 Task: In Heading  Bell MT with dark grey 1 1 colour. Font size of heading  '18 Pt. 'Font style of data Calibri. Font size of data  9 Pt. Alignment of headline & data Align center. Fill color in cell of heading  Red. Font color of data Black. Apply border in Data Outer Border only. In the sheet  Attendance Monitoring Sheetbook
Action: Mouse moved to (10, 17)
Screenshot: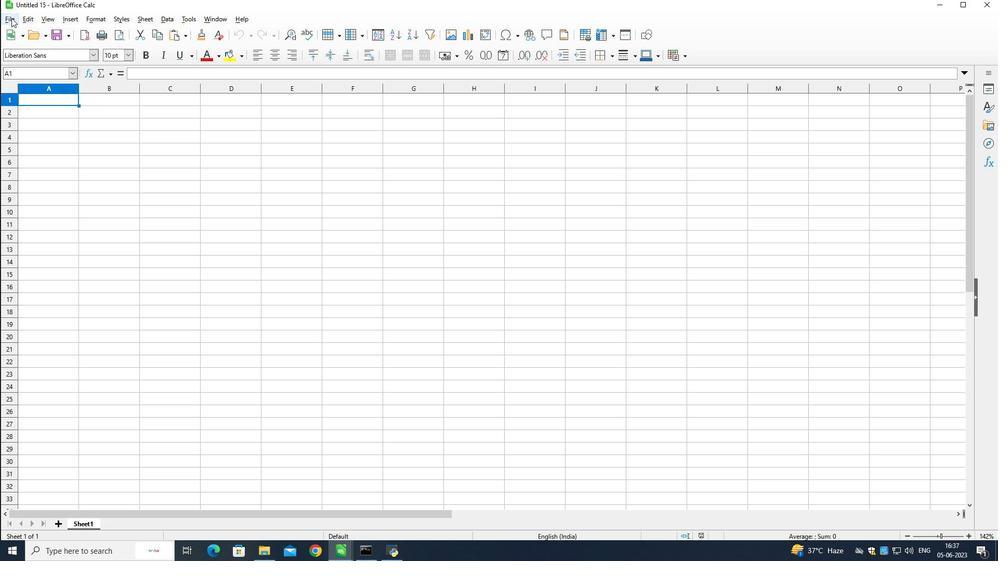 
Action: Mouse pressed left at (10, 17)
Screenshot: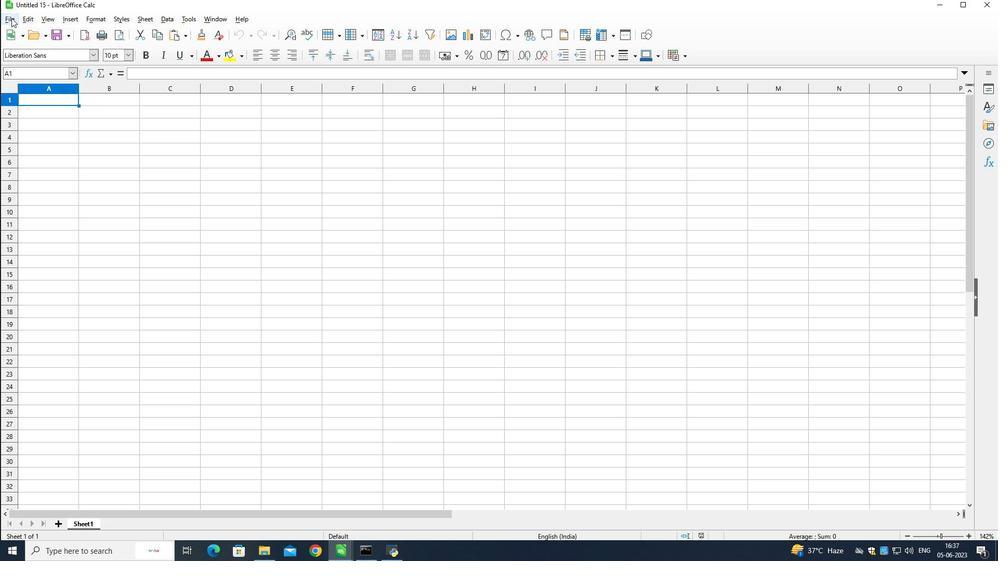 
Action: Mouse moved to (34, 45)
Screenshot: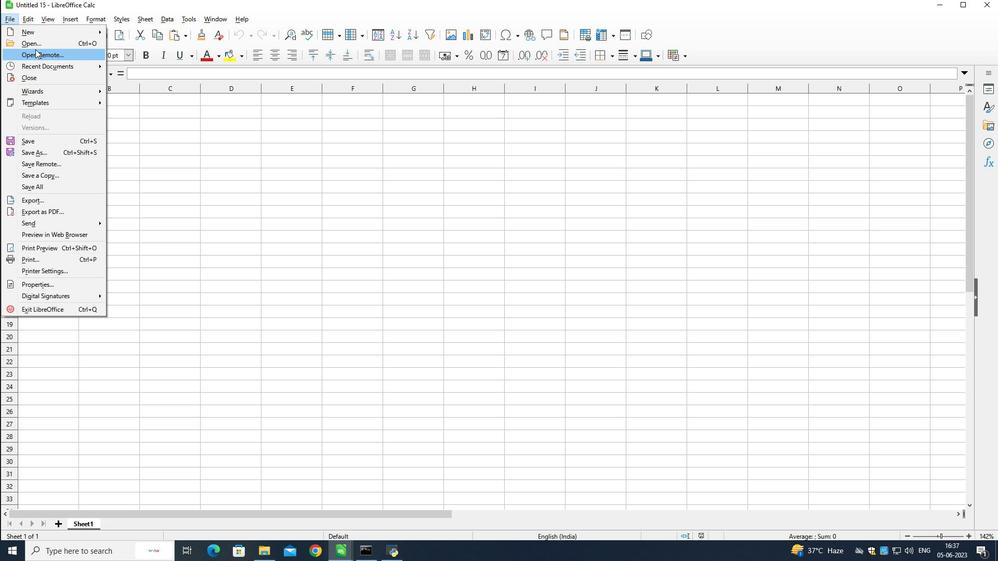 
Action: Mouse pressed left at (34, 45)
Screenshot: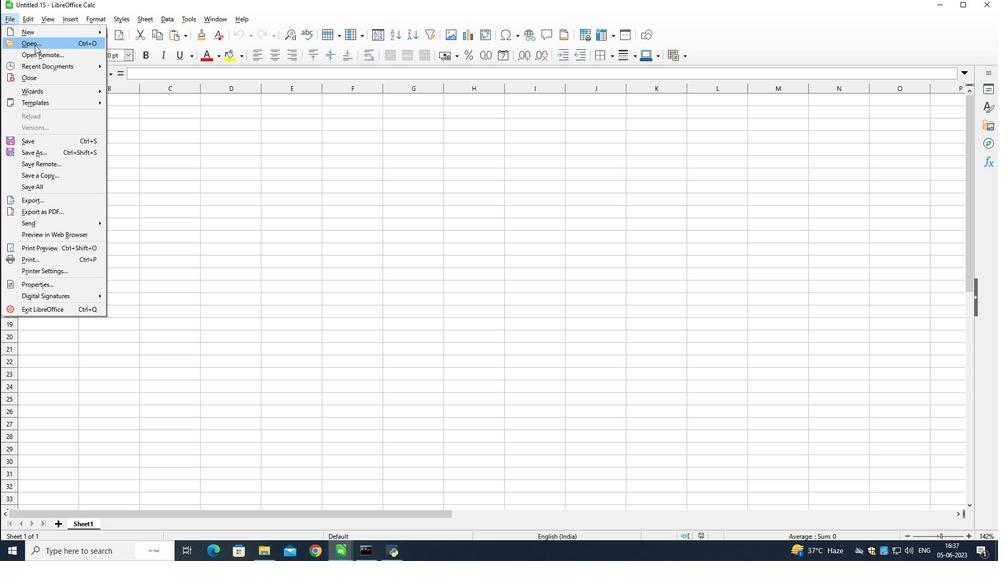 
Action: Mouse moved to (148, 142)
Screenshot: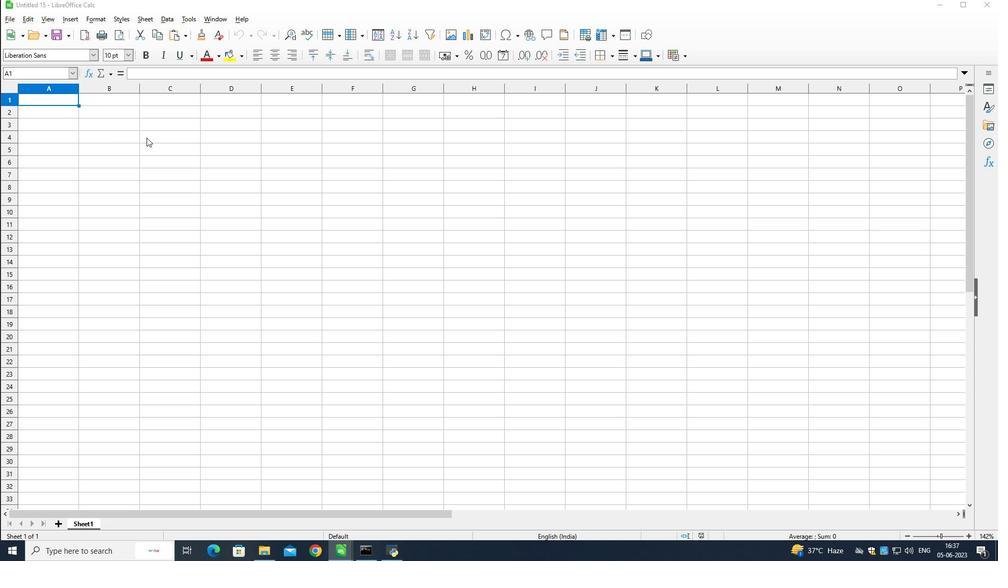 
Action: Mouse scrolled (148, 141) with delta (0, 0)
Screenshot: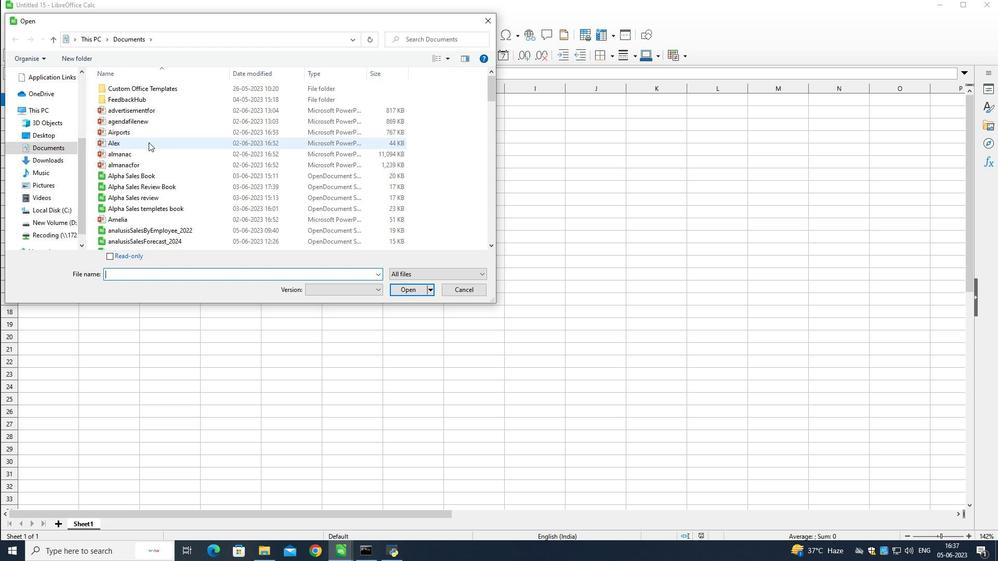 
Action: Mouse scrolled (148, 141) with delta (0, 0)
Screenshot: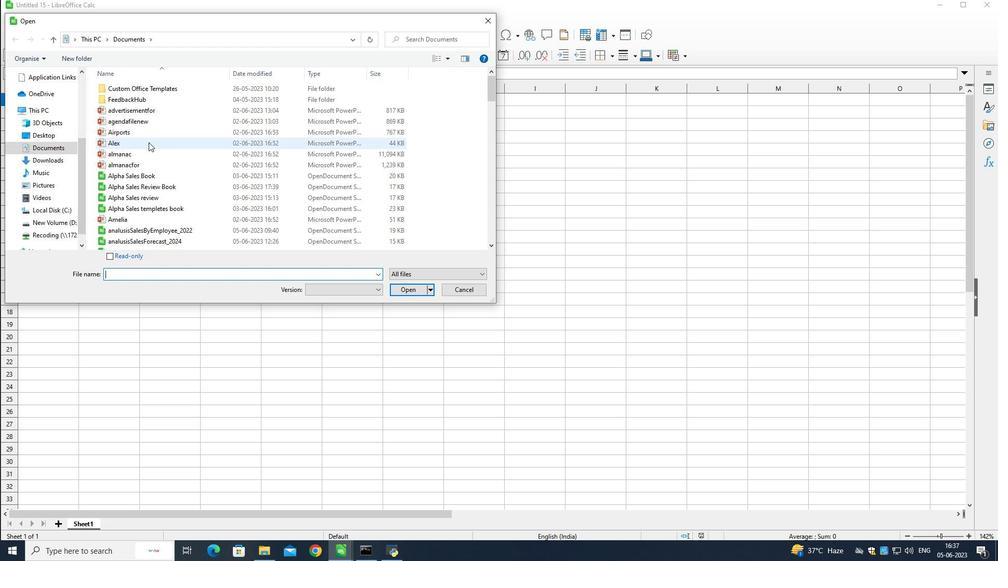 
Action: Mouse scrolled (148, 141) with delta (0, 0)
Screenshot: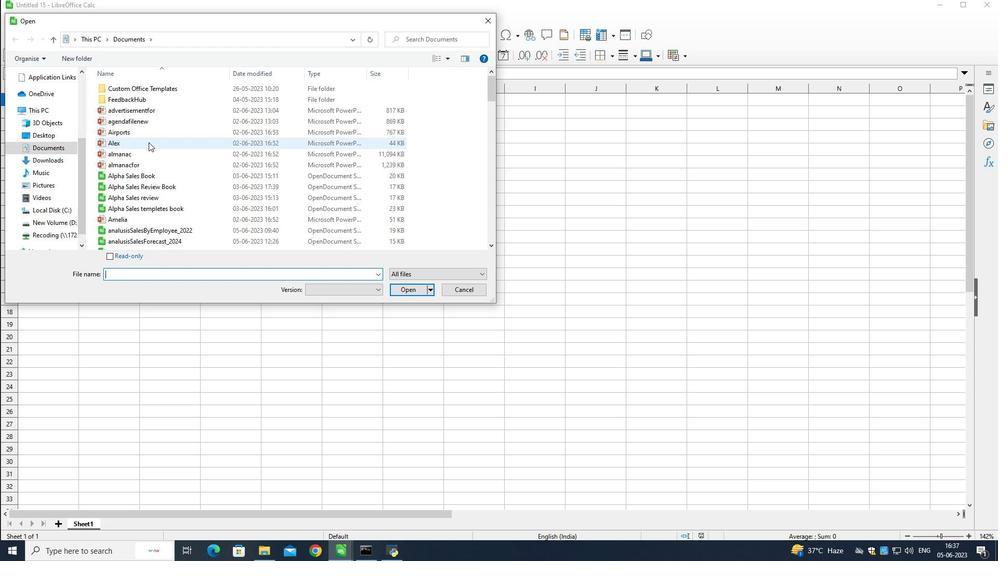 
Action: Mouse scrolled (148, 141) with delta (0, 0)
Screenshot: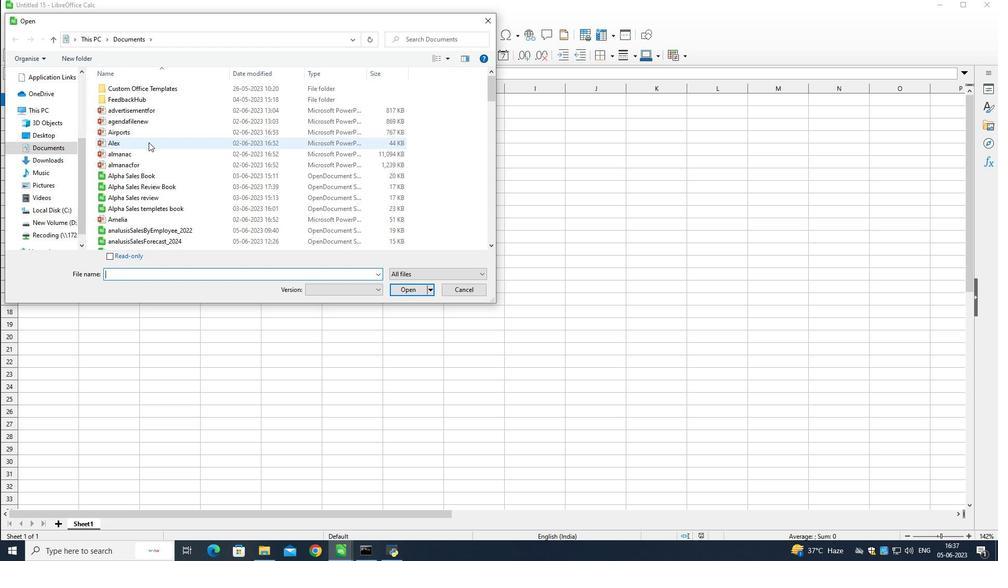 
Action: Mouse scrolled (148, 141) with delta (0, 0)
Screenshot: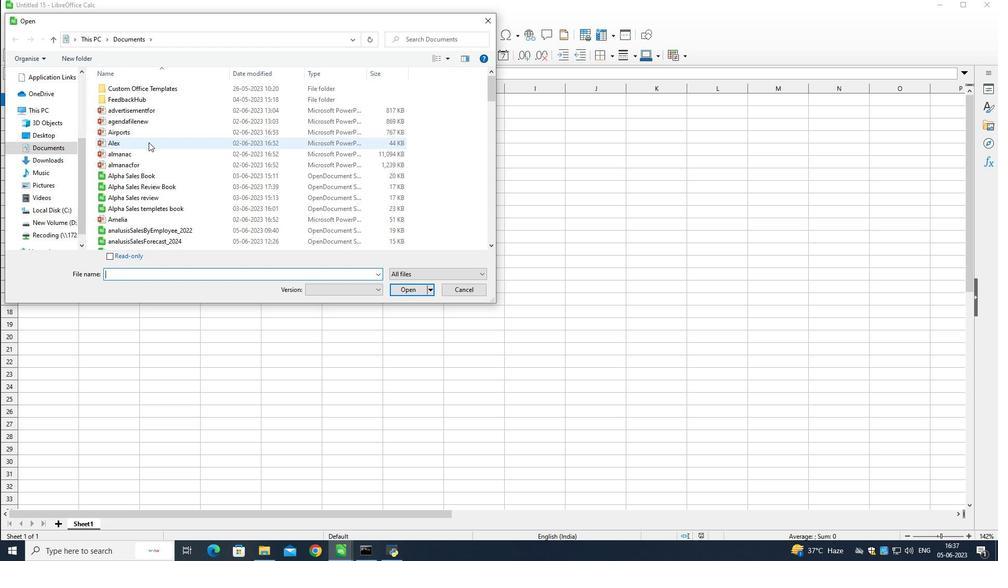 
Action: Mouse scrolled (148, 141) with delta (0, 0)
Screenshot: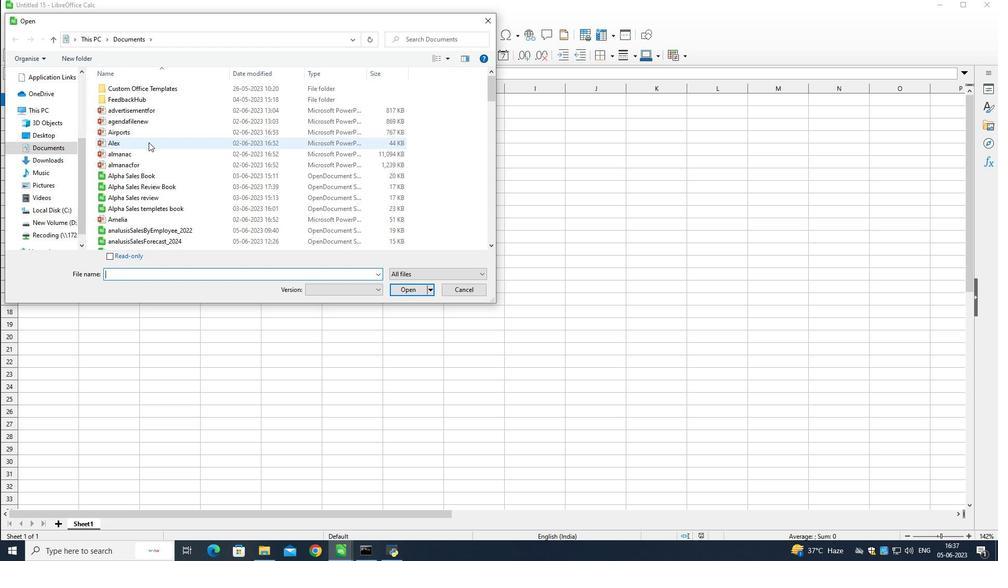 
Action: Mouse moved to (148, 143)
Screenshot: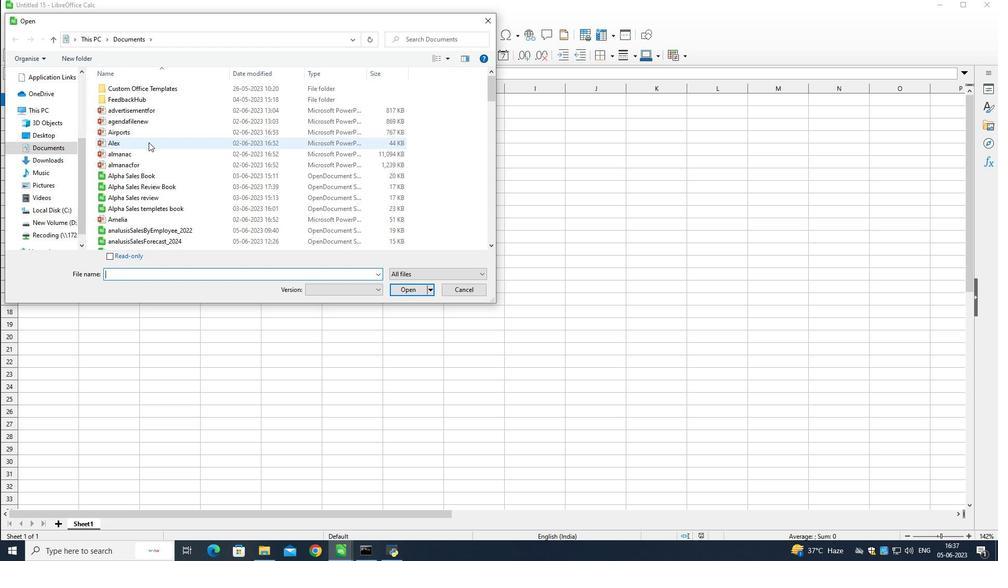
Action: Mouse scrolled (148, 142) with delta (0, 0)
Screenshot: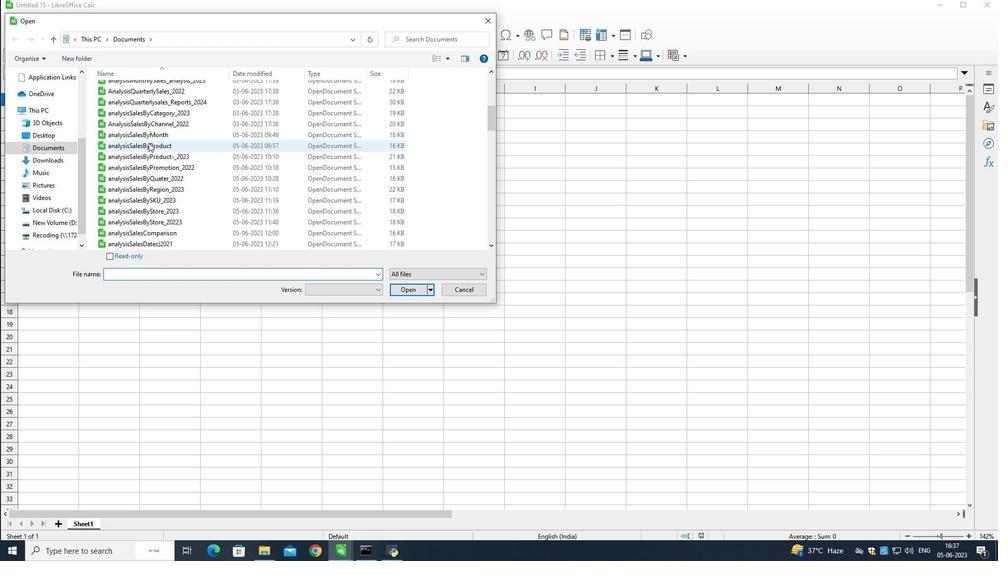 
Action: Mouse scrolled (148, 142) with delta (0, 0)
Screenshot: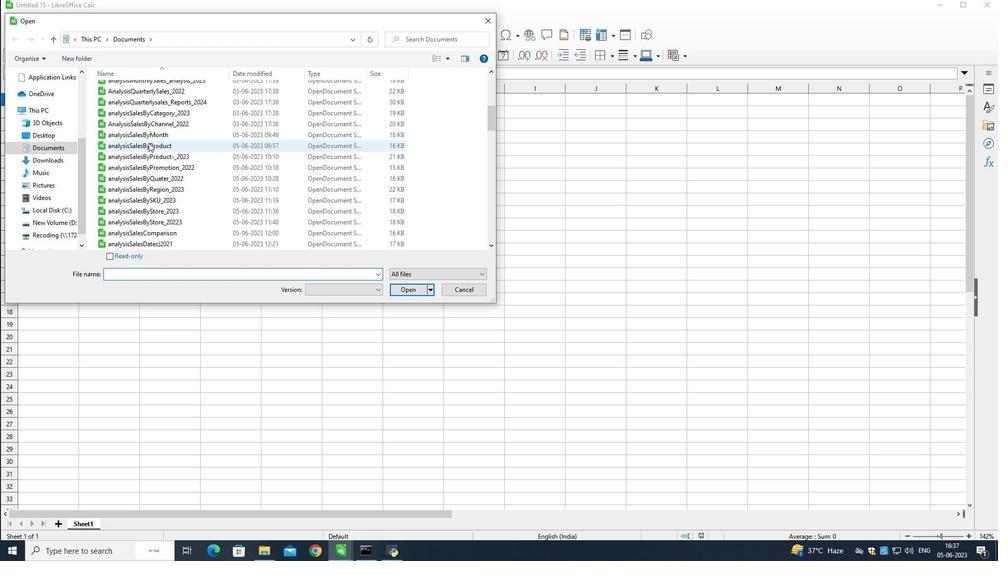 
Action: Mouse scrolled (148, 142) with delta (0, 0)
Screenshot: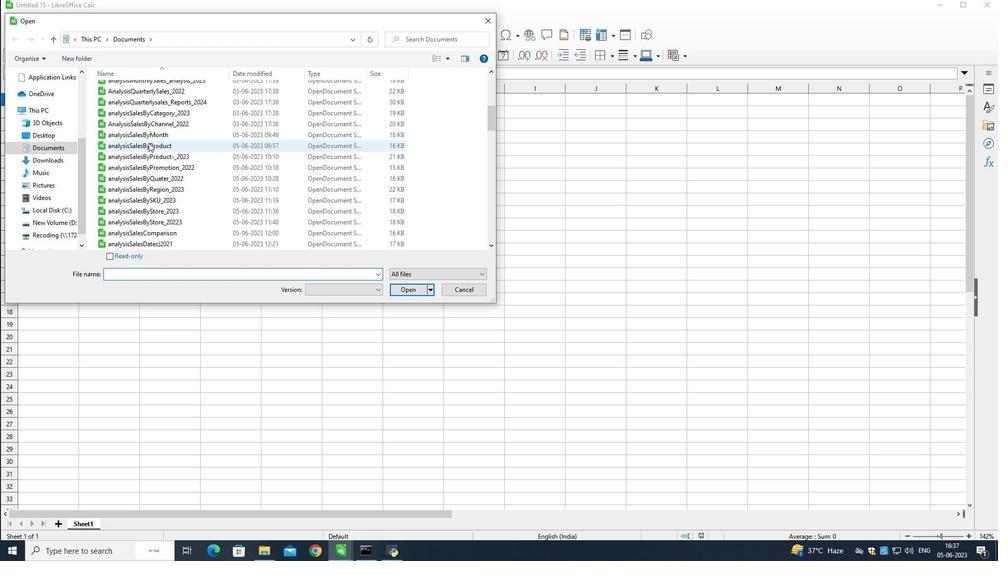 
Action: Mouse scrolled (148, 142) with delta (0, 0)
Screenshot: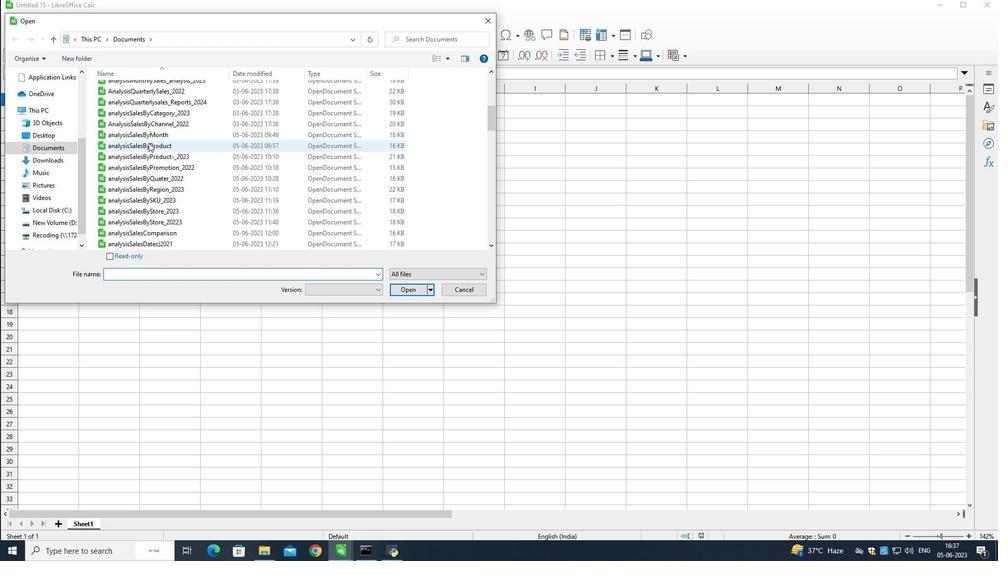 
Action: Mouse scrolled (148, 142) with delta (0, 0)
Screenshot: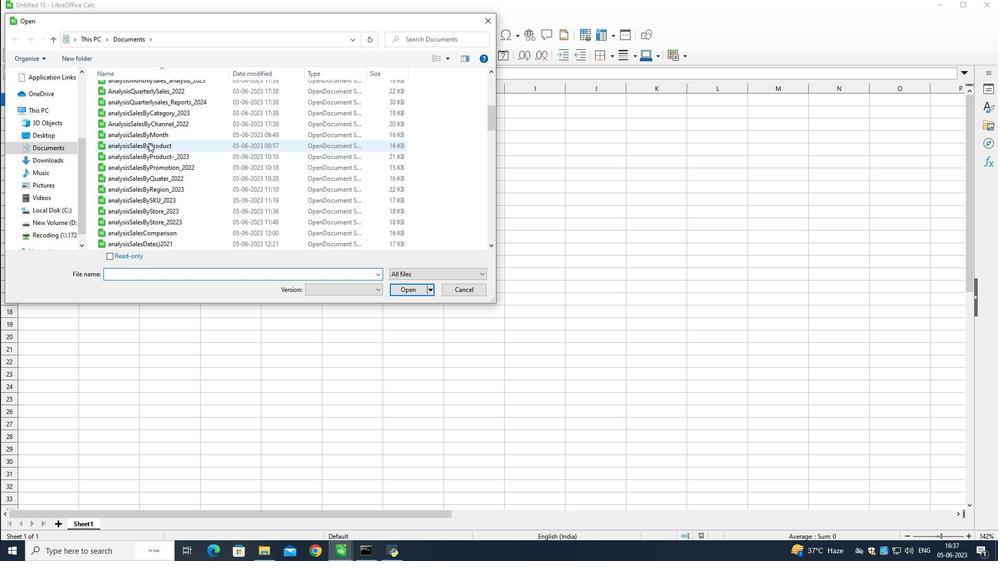 
Action: Mouse scrolled (148, 142) with delta (0, 0)
Screenshot: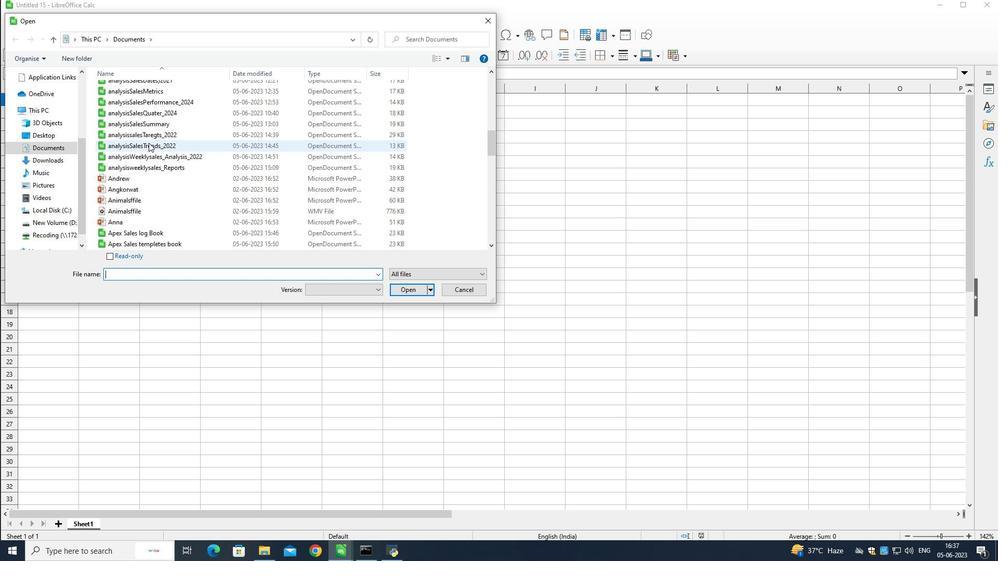 
Action: Mouse scrolled (148, 142) with delta (0, 0)
Screenshot: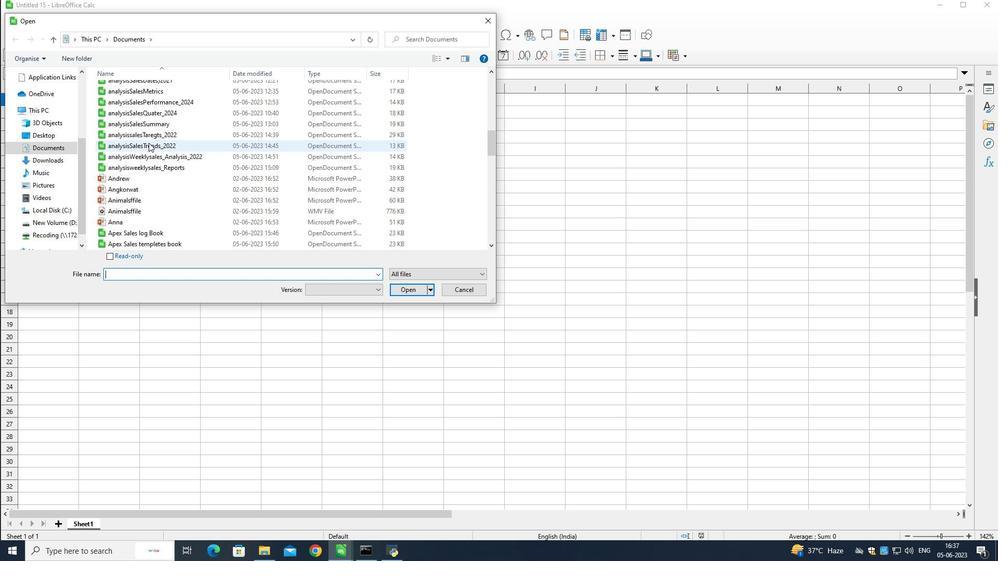 
Action: Mouse scrolled (148, 142) with delta (0, 0)
Screenshot: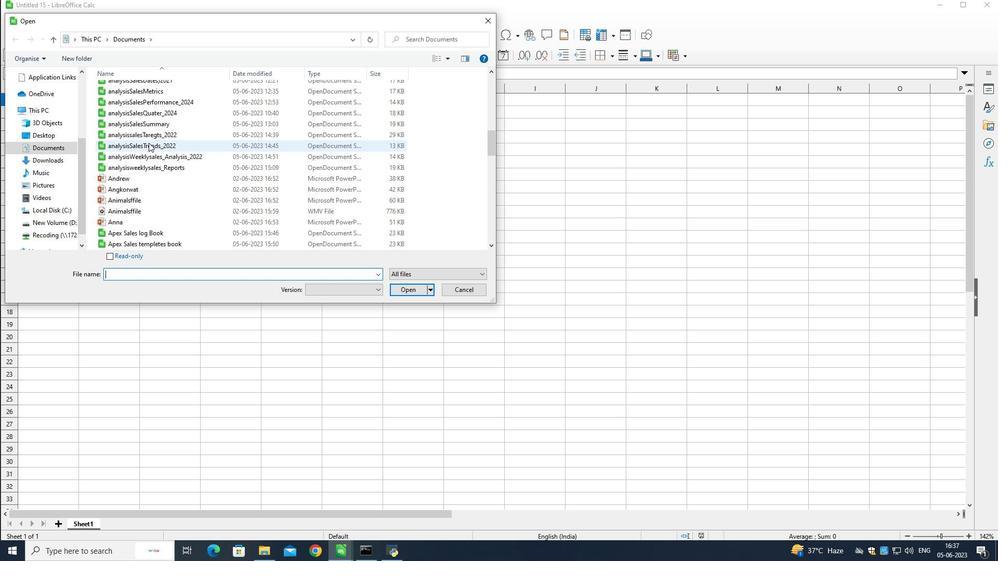 
Action: Mouse moved to (163, 199)
Screenshot: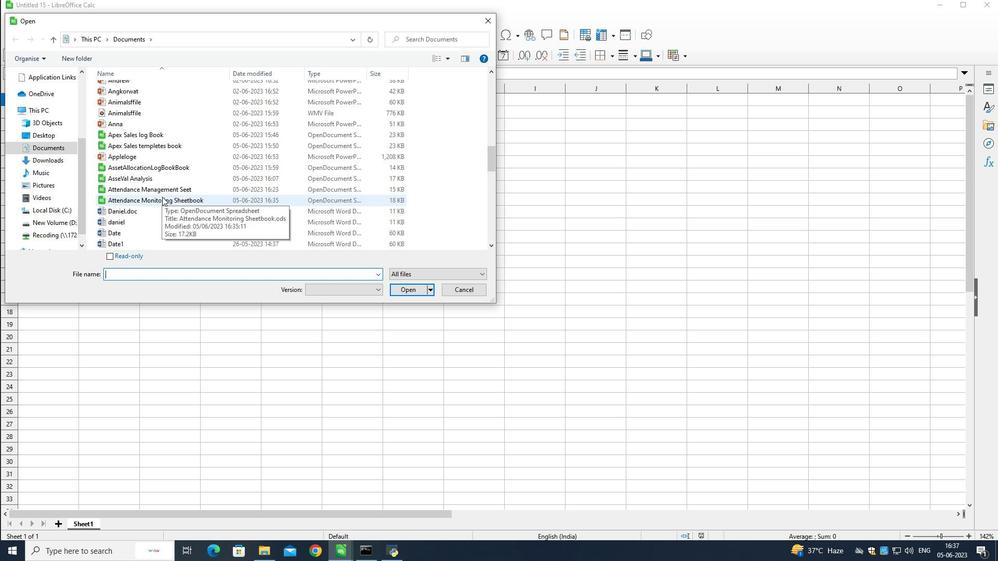
Action: Mouse pressed left at (163, 199)
Screenshot: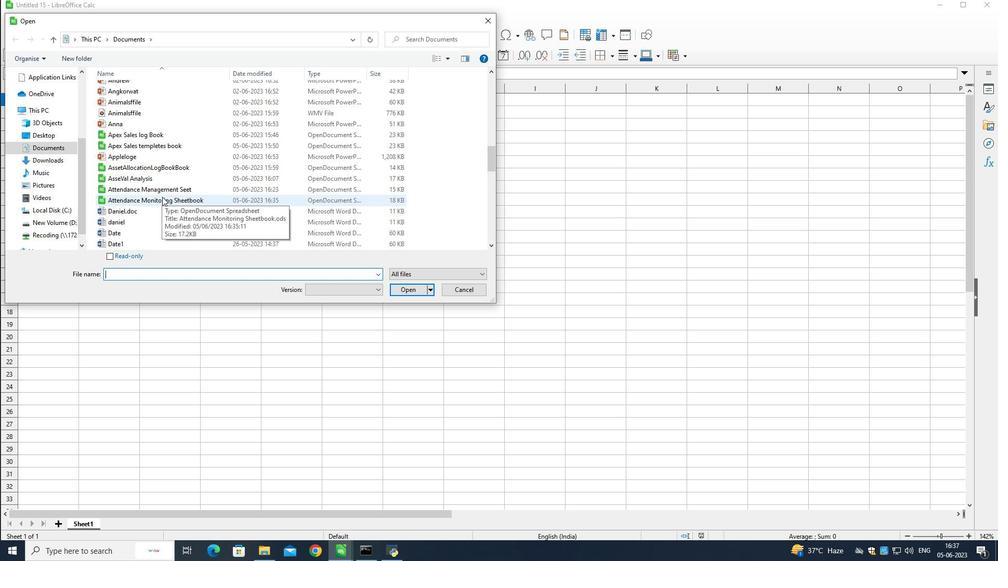 
Action: Mouse moved to (410, 289)
Screenshot: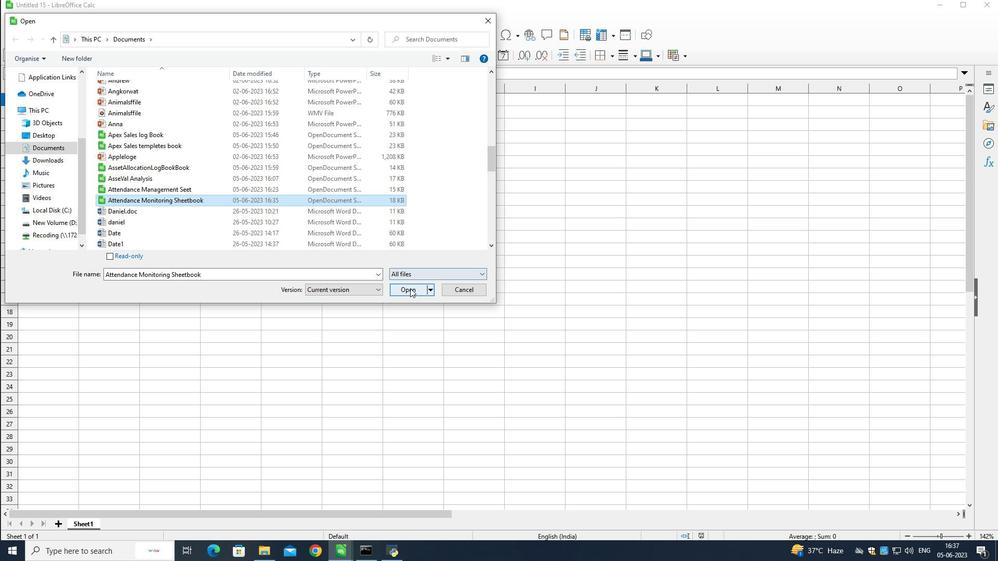
Action: Mouse pressed left at (410, 289)
Screenshot: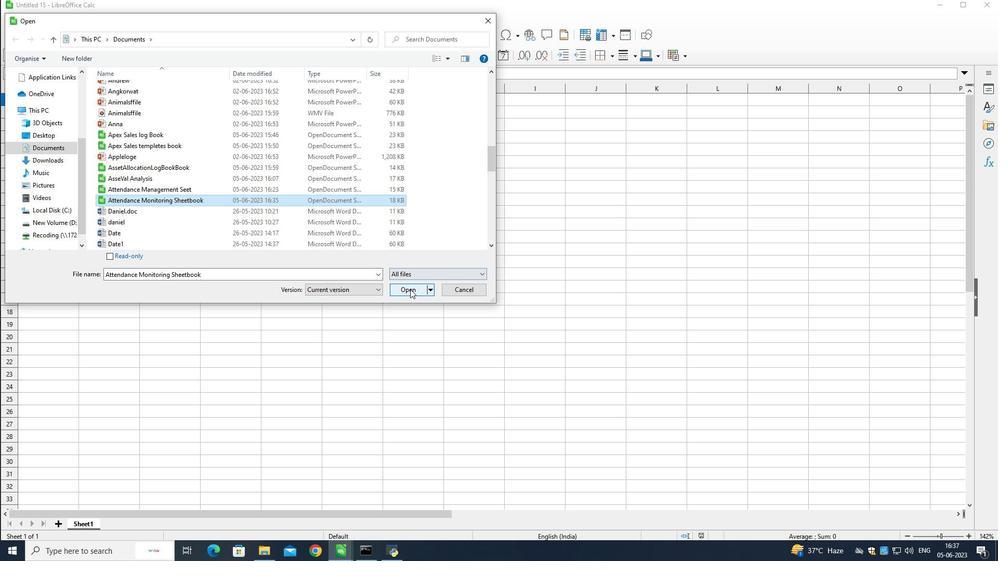 
Action: Mouse moved to (128, 106)
Screenshot: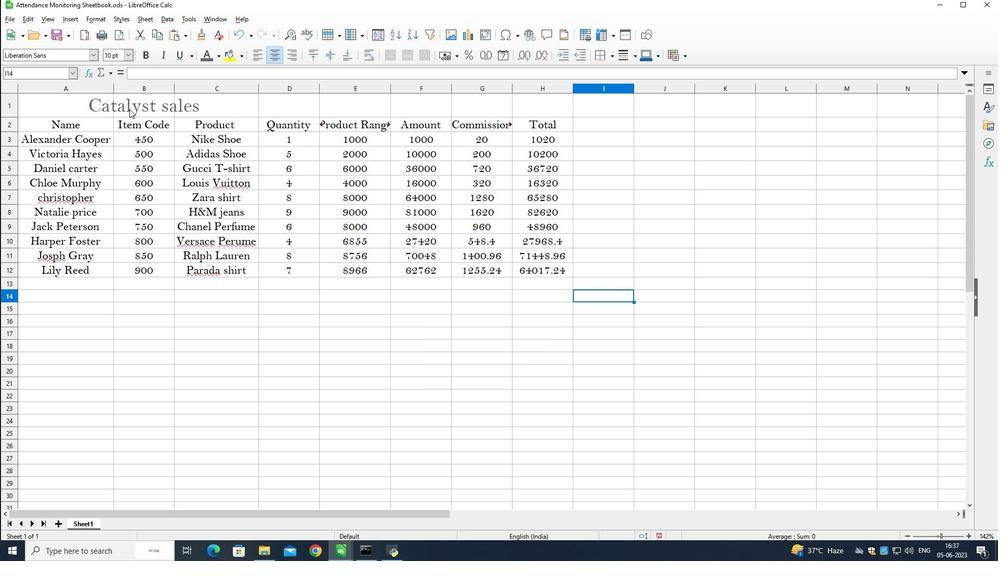 
Action: Mouse pressed left at (128, 106)
Screenshot: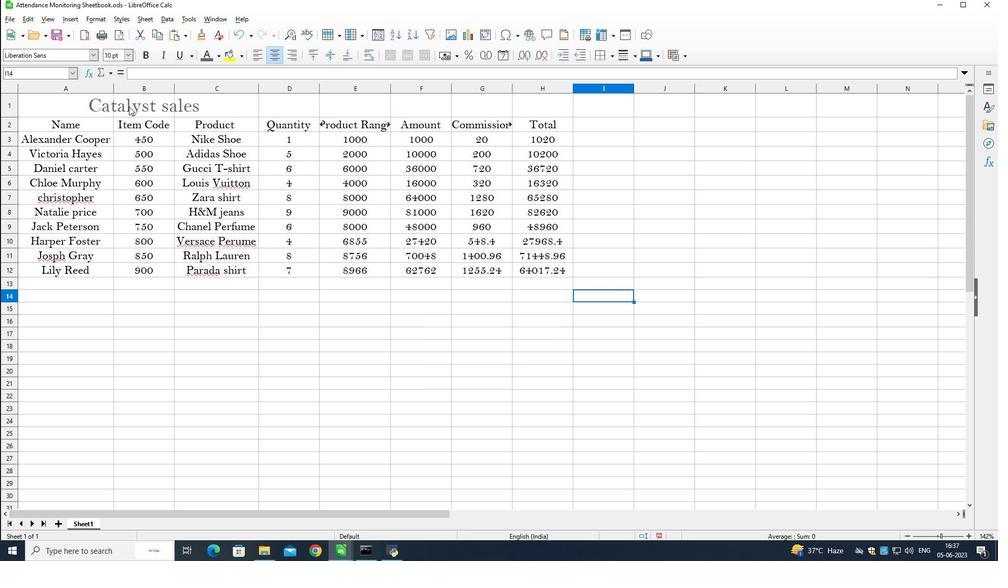 
Action: Mouse moved to (129, 106)
Screenshot: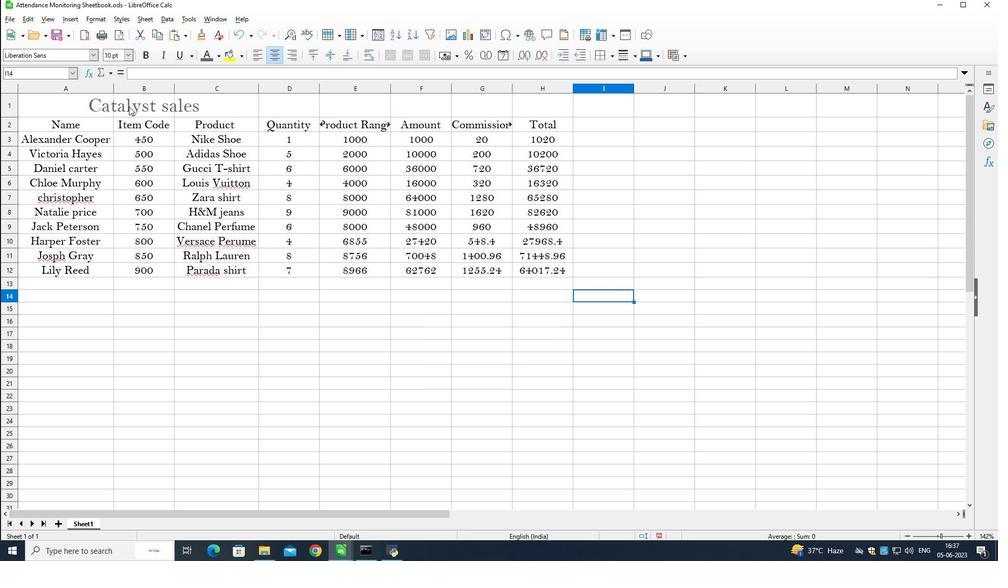 
Action: Mouse pressed left at (129, 106)
Screenshot: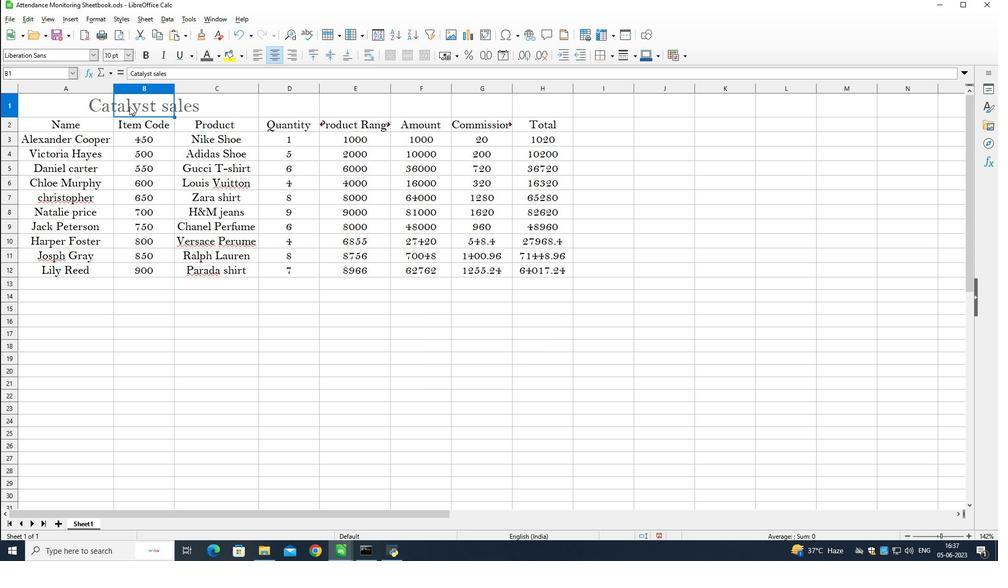 
Action: Mouse pressed left at (129, 106)
Screenshot: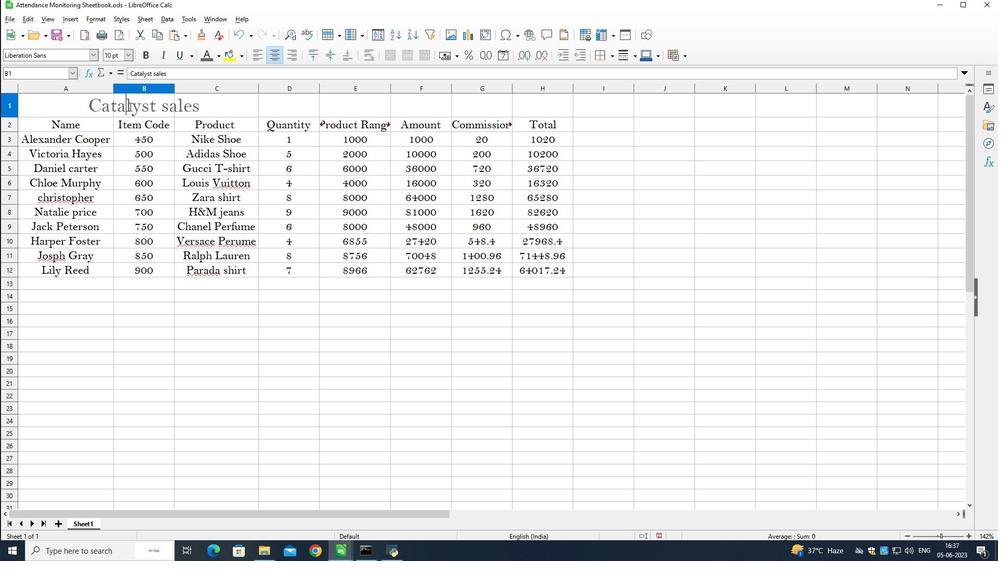 
Action: Mouse moved to (75, 52)
Screenshot: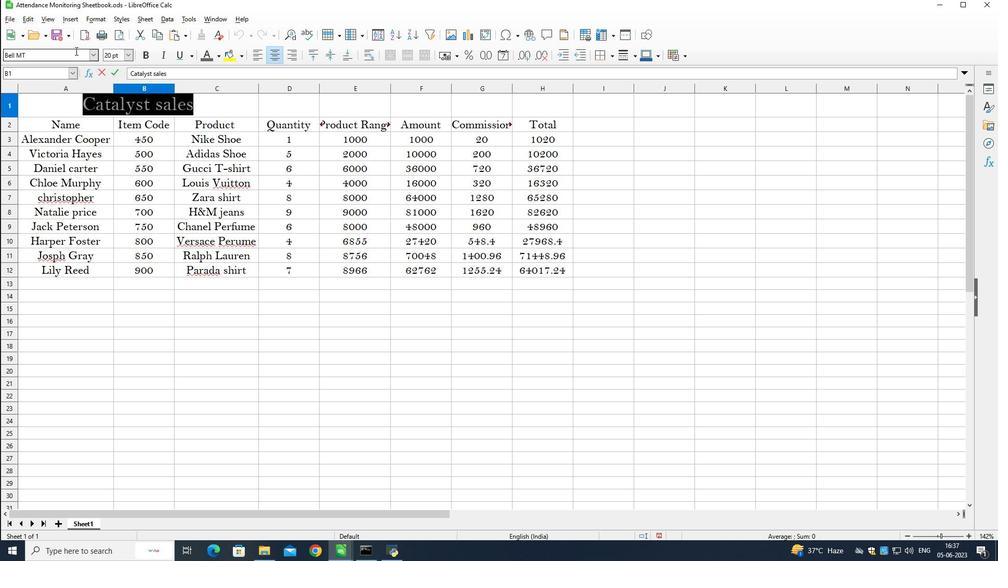 
Action: Mouse pressed left at (75, 52)
Screenshot: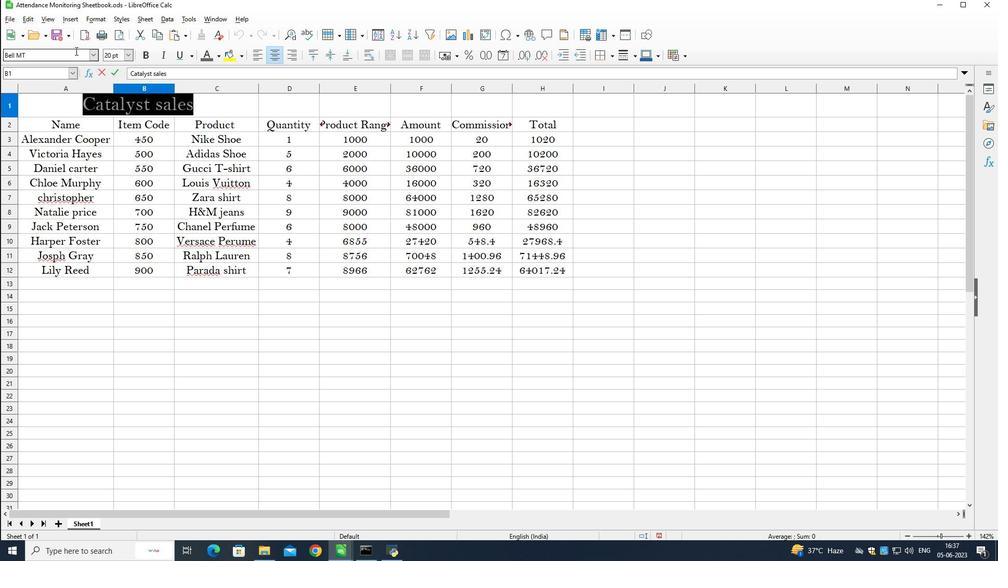 
Action: Mouse pressed left at (75, 52)
Screenshot: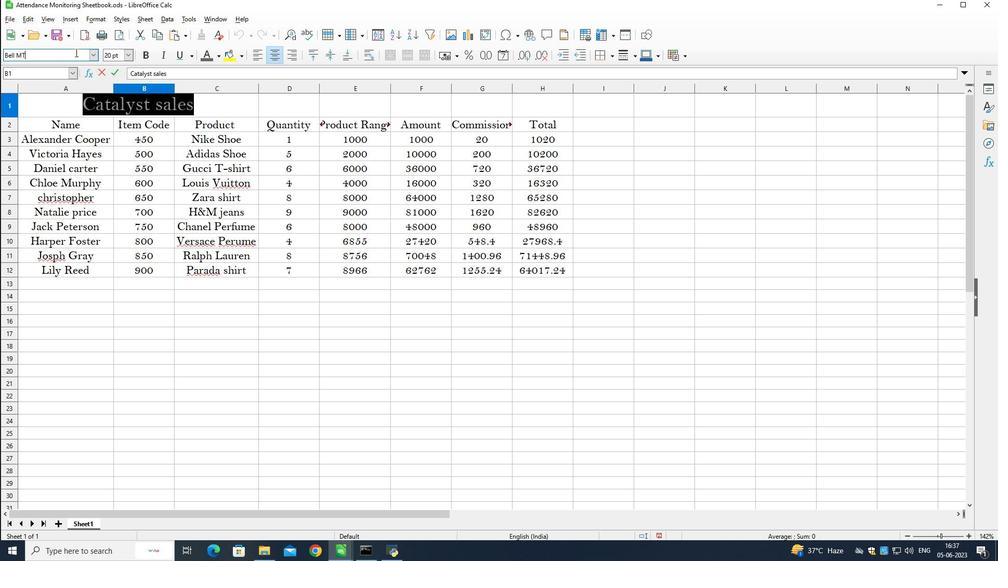
Action: Key pressed <Key.enter>
Screenshot: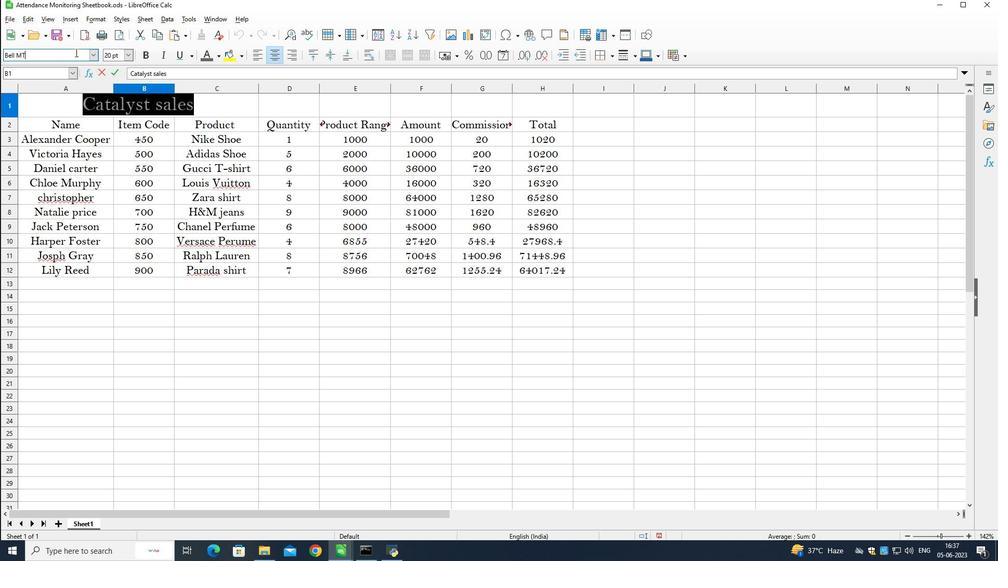 
Action: Mouse moved to (131, 54)
Screenshot: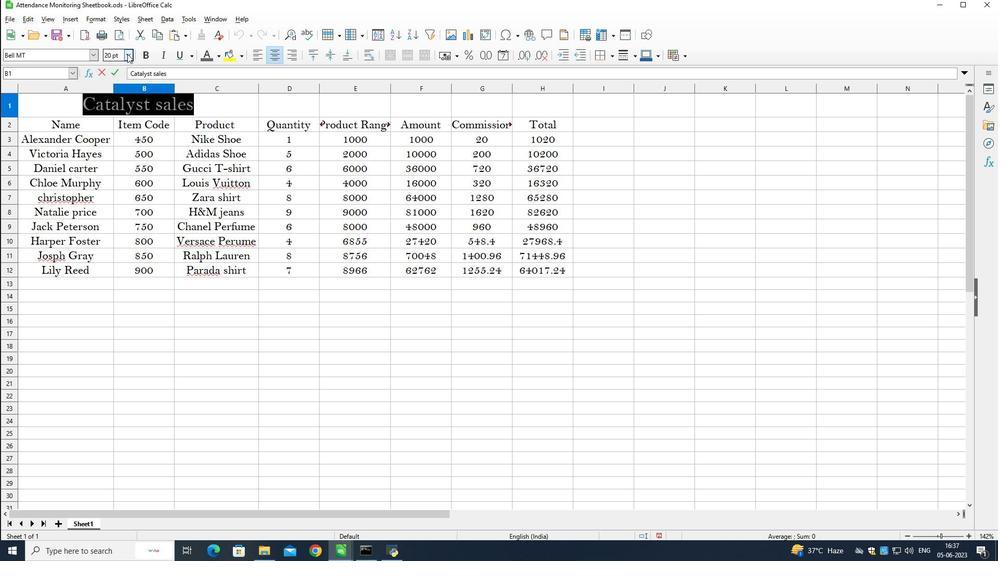 
Action: Mouse pressed left at (131, 54)
Screenshot: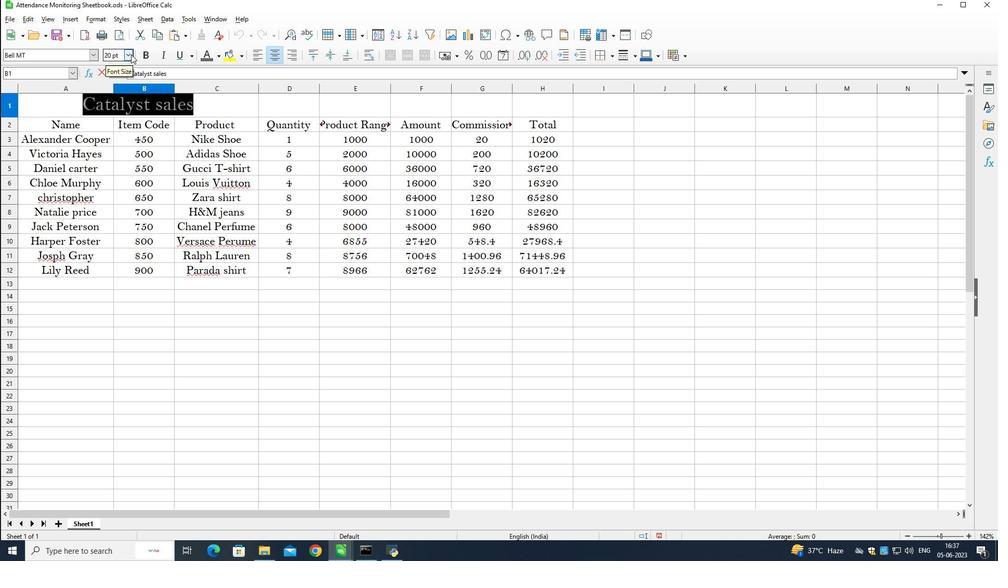 
Action: Mouse moved to (117, 162)
Screenshot: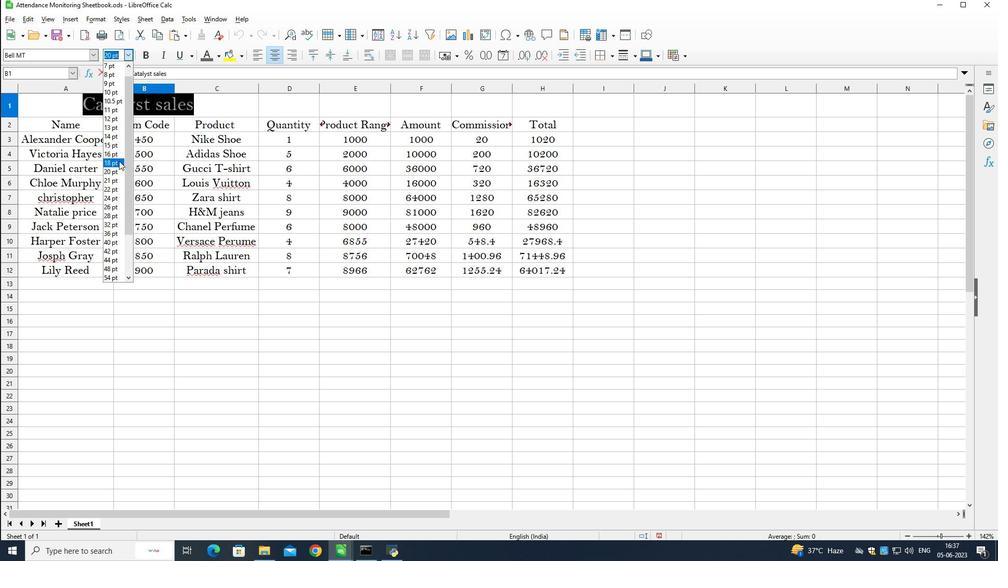 
Action: Mouse pressed left at (117, 162)
Screenshot: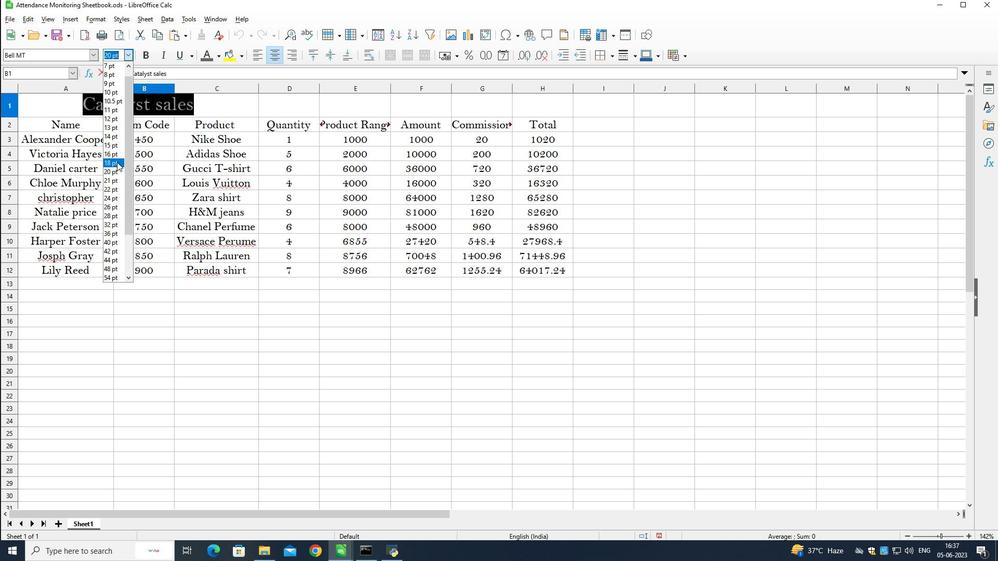 
Action: Mouse moved to (116, 178)
Screenshot: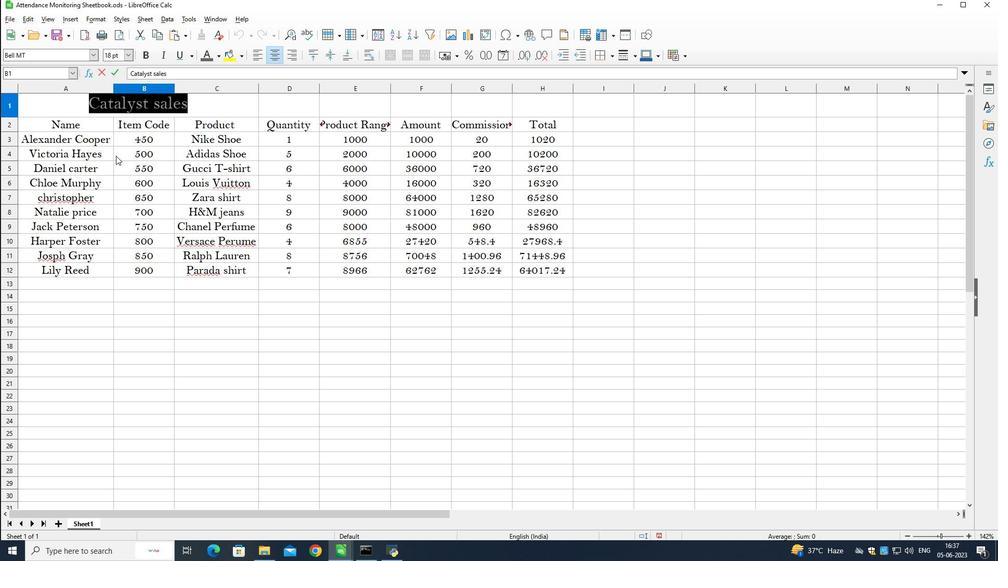 
Action: Mouse pressed left at (116, 178)
Screenshot: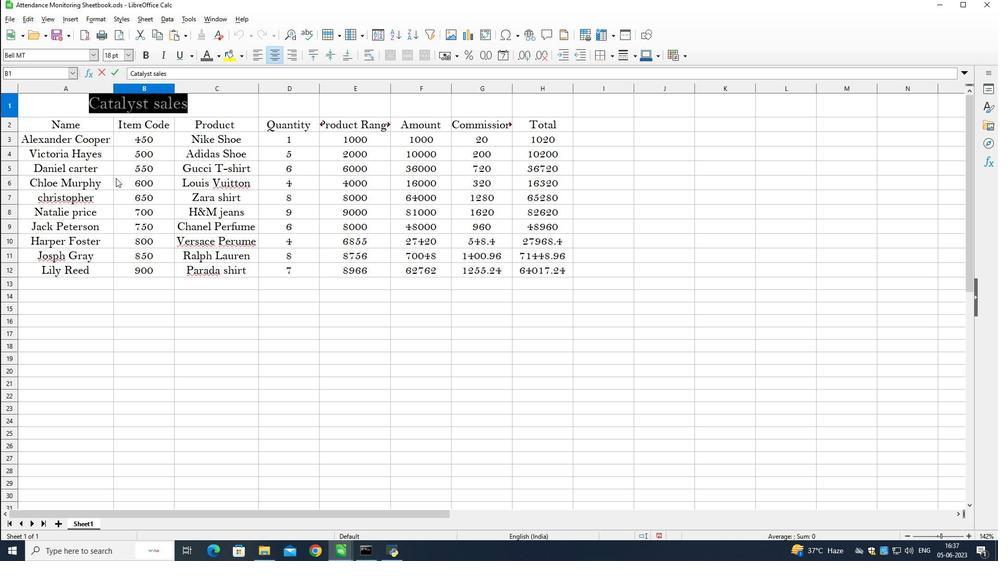 
Action: Mouse moved to (56, 122)
Screenshot: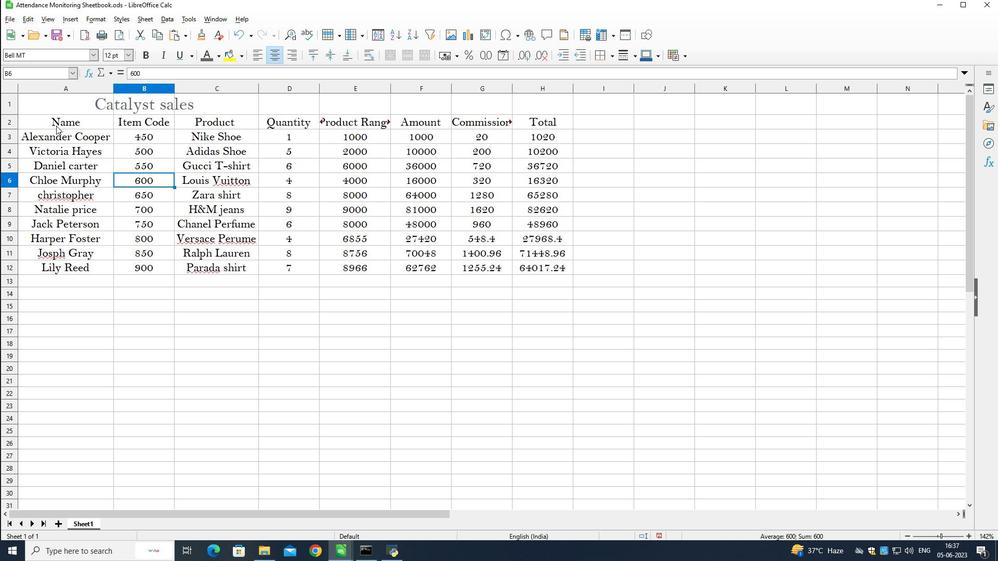 
Action: Mouse pressed left at (56, 122)
Screenshot: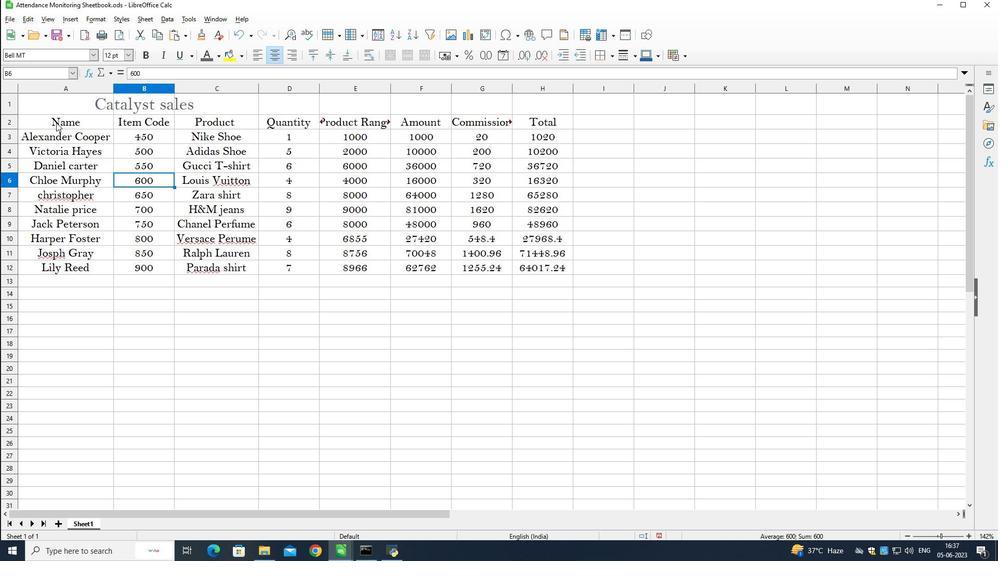 
Action: Mouse moved to (36, 56)
Screenshot: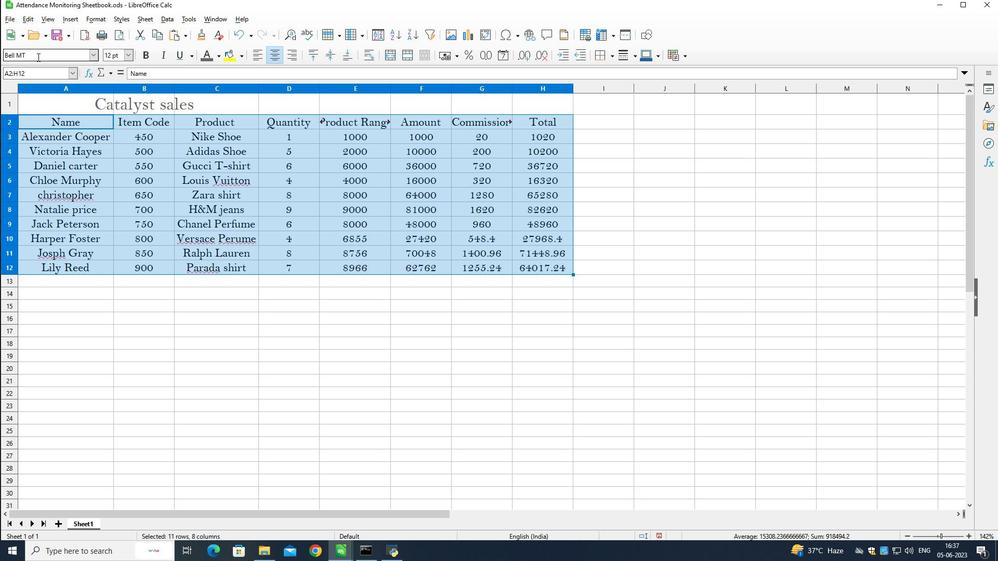 
Action: Mouse pressed left at (36, 56)
Screenshot: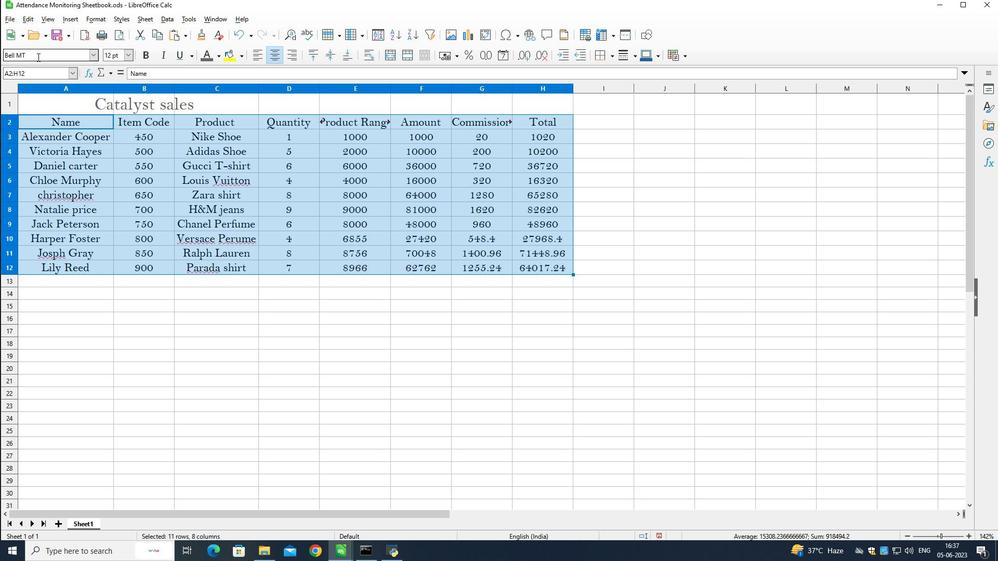 
Action: Mouse pressed left at (36, 56)
Screenshot: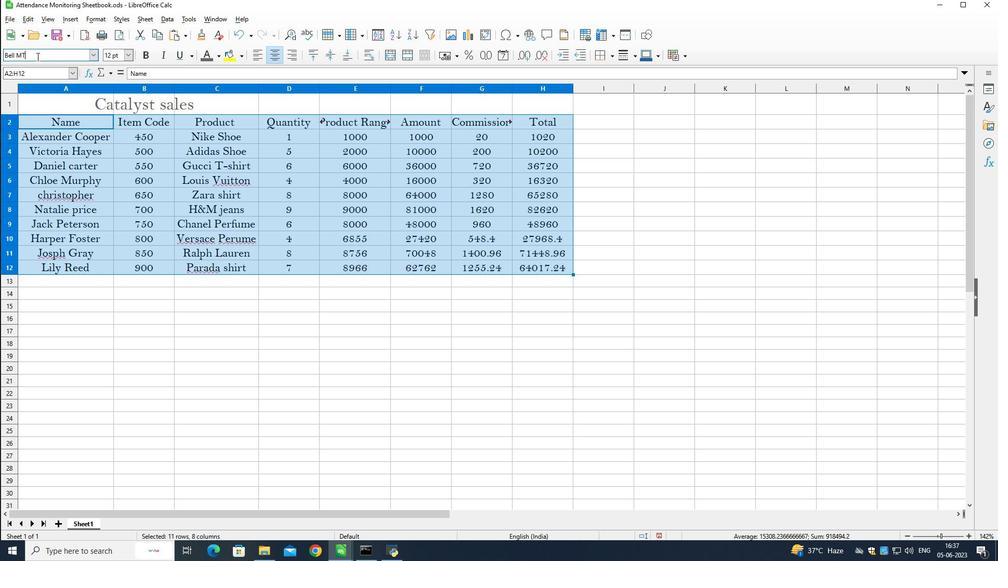 
Action: Mouse pressed left at (36, 56)
Screenshot: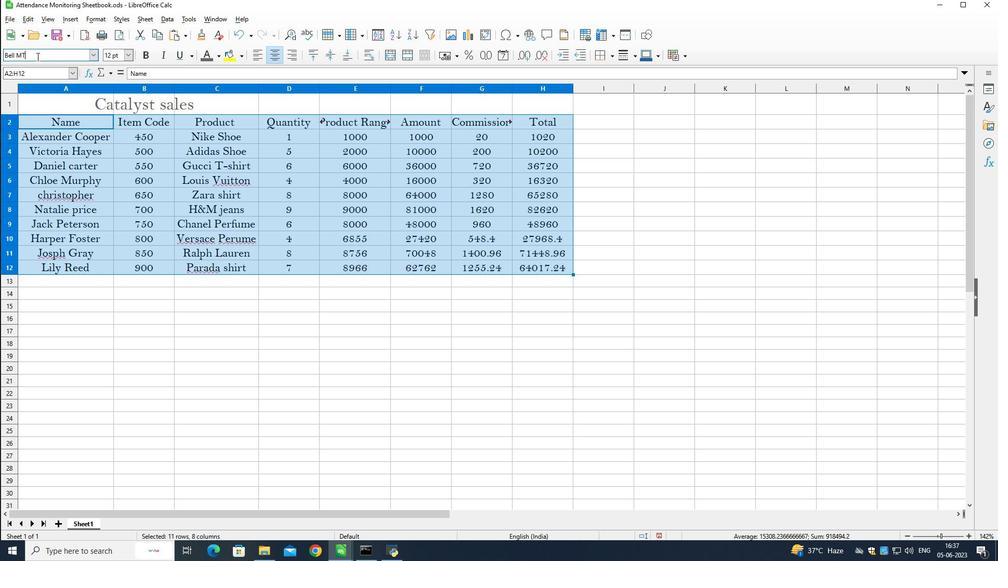 
Action: Mouse pressed left at (36, 56)
Screenshot: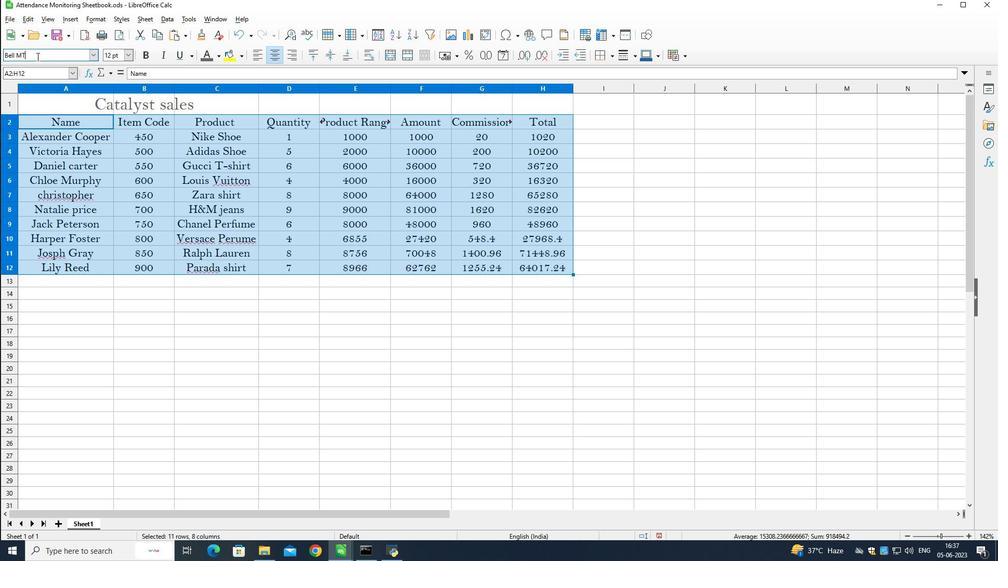 
Action: Key pressed calibri<Key.enter>
Screenshot: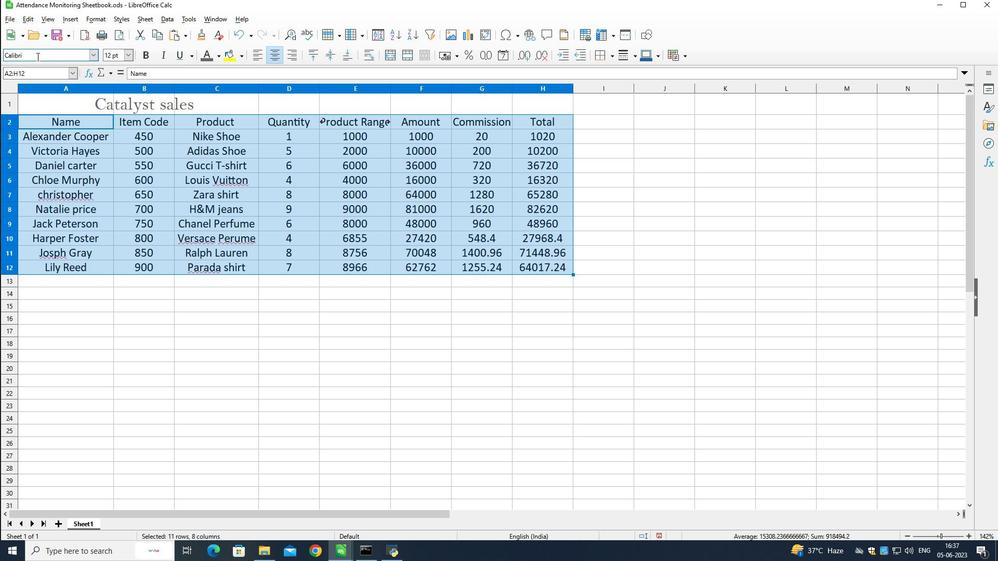 
Action: Mouse moved to (127, 58)
Screenshot: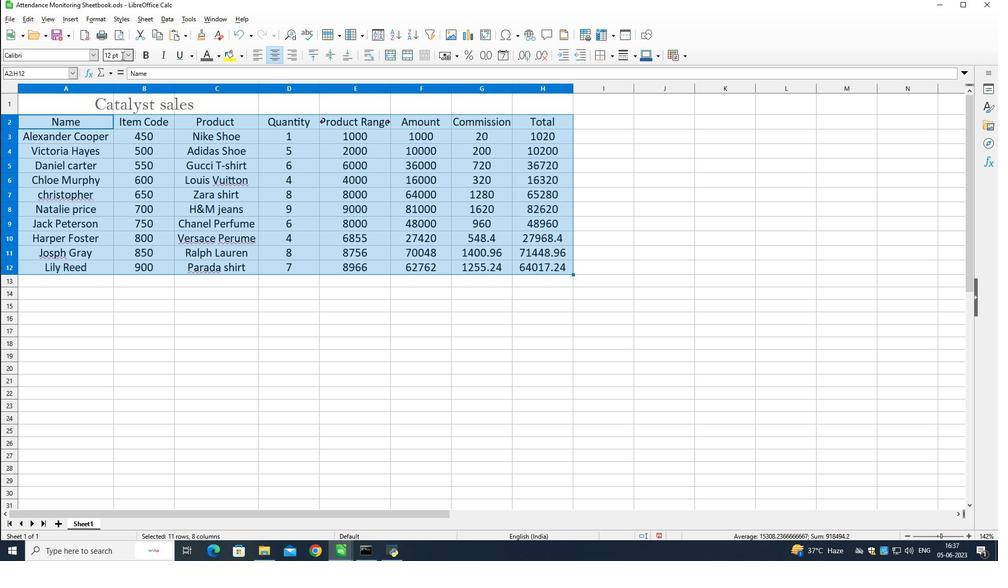 
Action: Mouse pressed left at (127, 58)
Screenshot: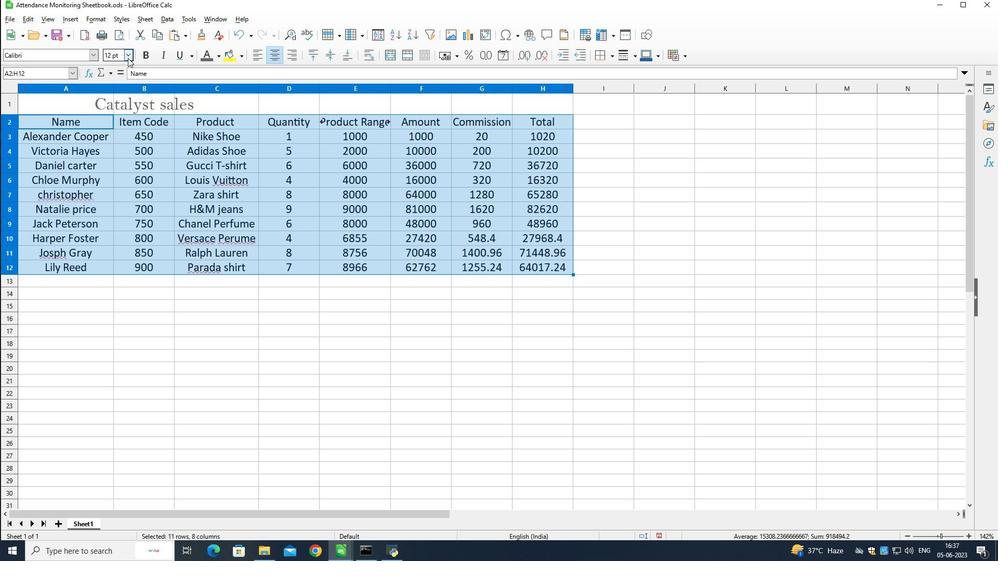 
Action: Mouse moved to (115, 93)
Screenshot: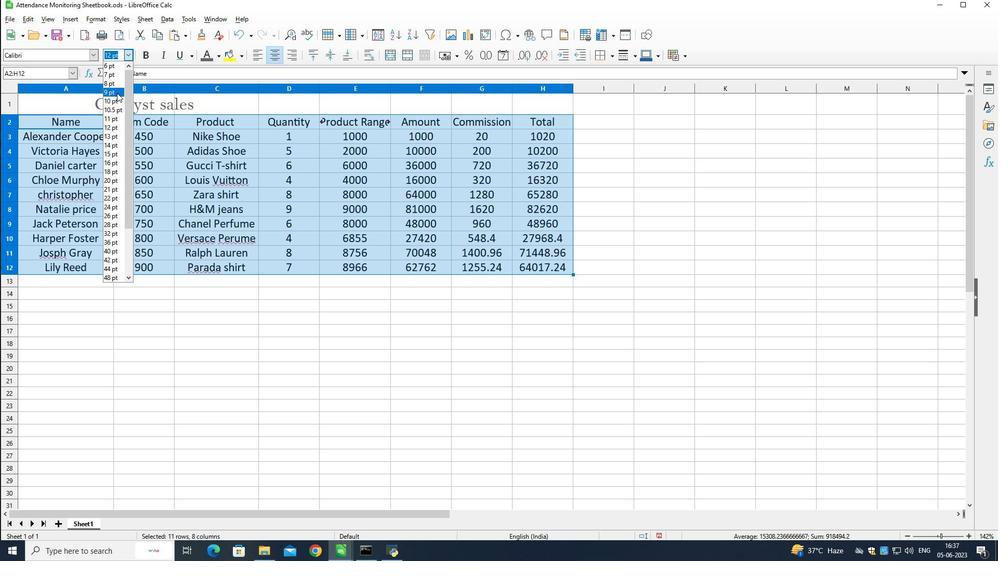 
Action: Mouse pressed left at (115, 93)
Screenshot: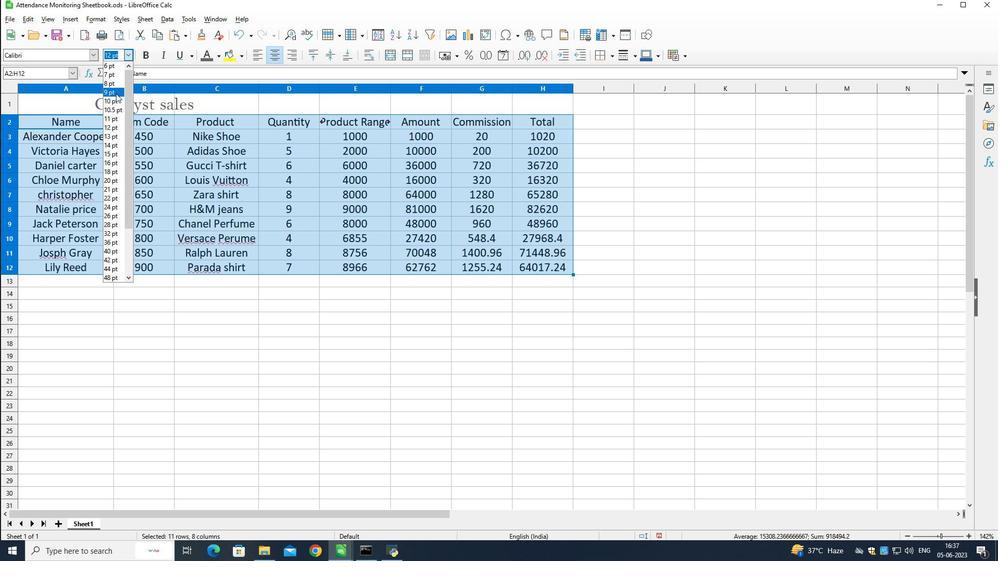 
Action: Mouse moved to (116, 308)
Screenshot: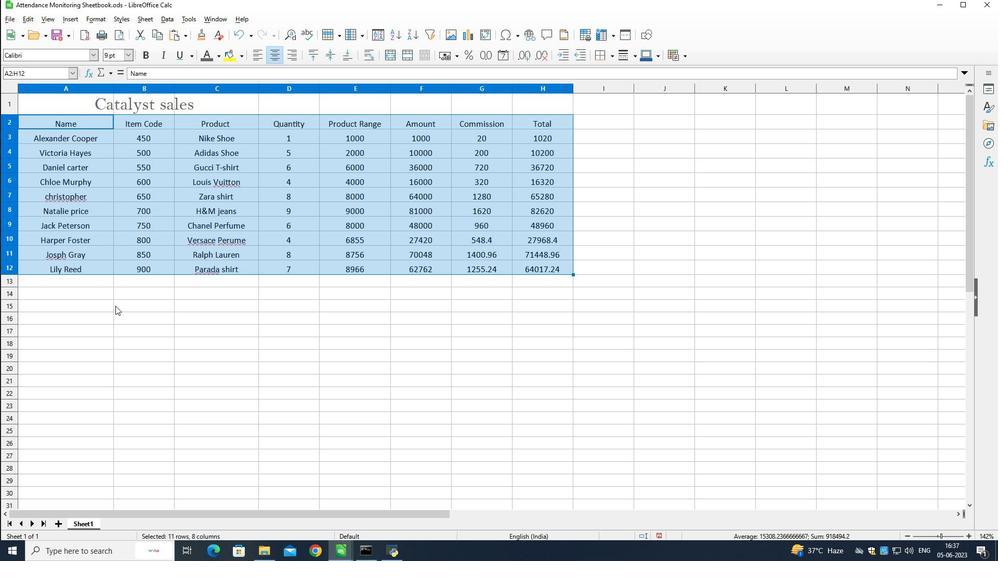 
Action: Mouse pressed left at (116, 308)
Screenshot: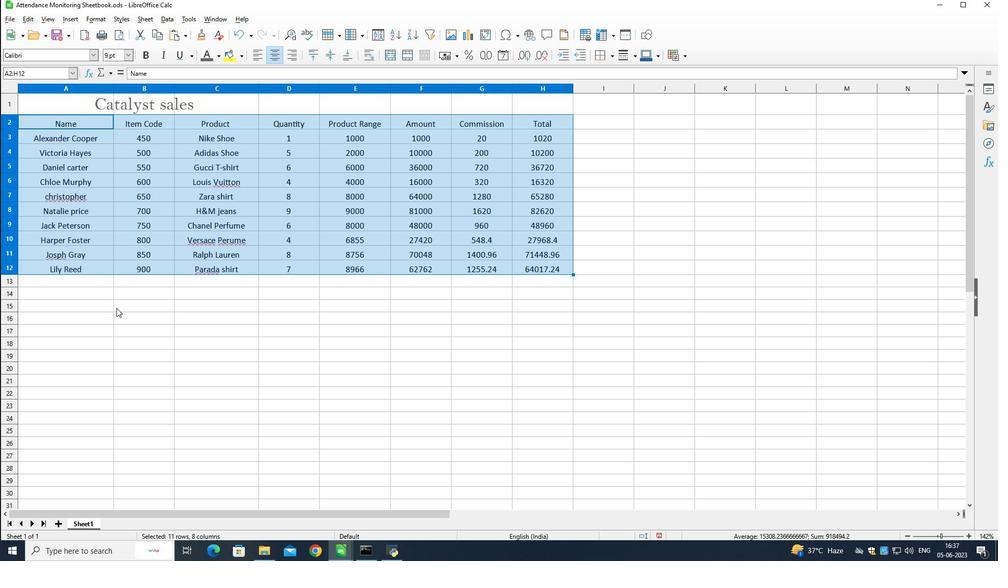 
Action: Mouse moved to (63, 102)
Screenshot: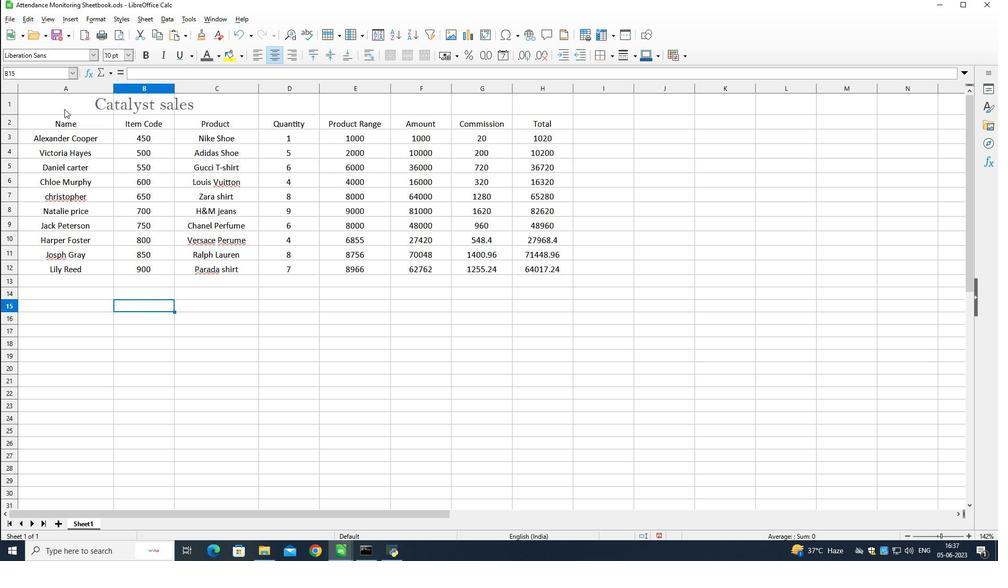 
Action: Mouse pressed left at (63, 102)
Screenshot: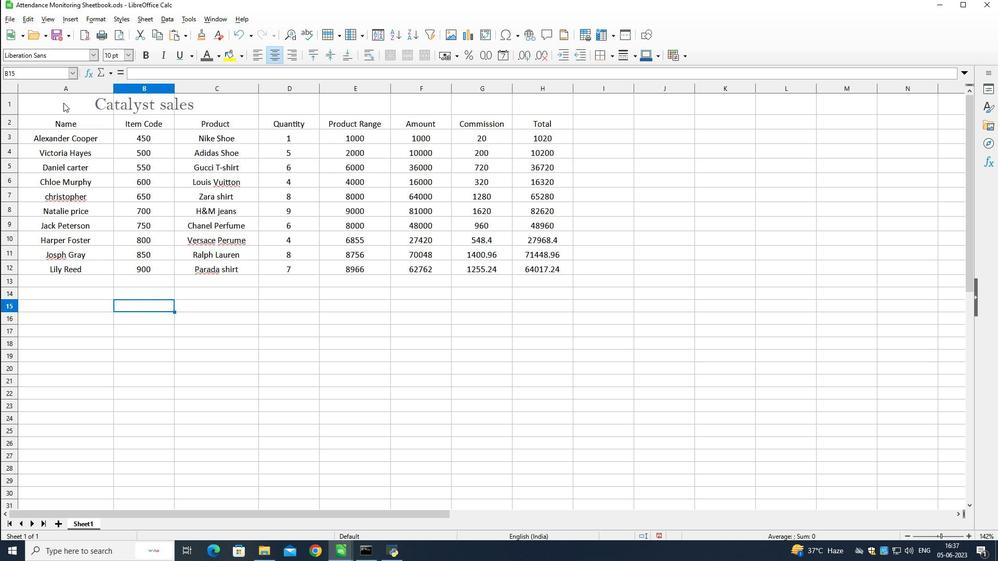 
Action: Mouse moved to (274, 54)
Screenshot: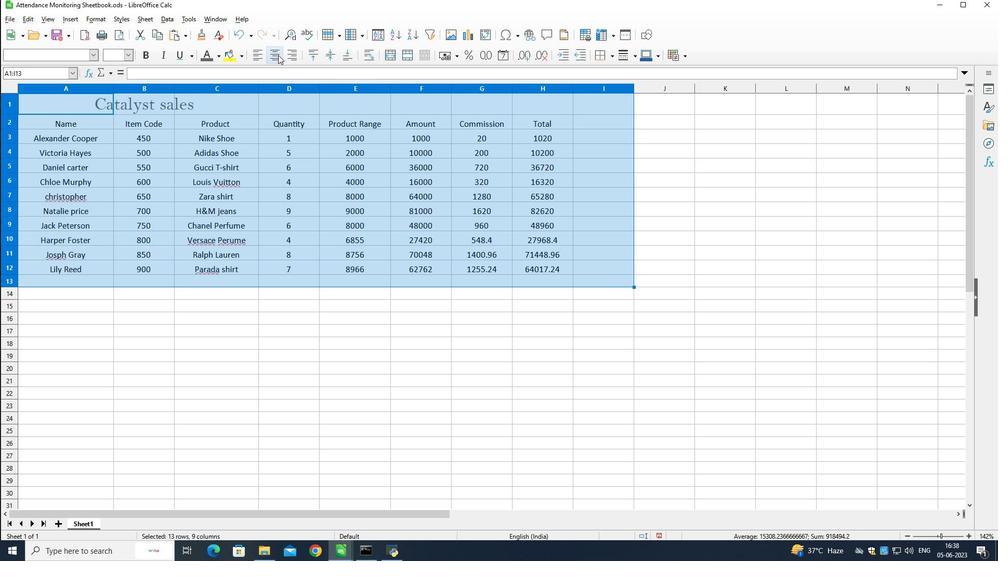 
Action: Mouse pressed left at (274, 54)
Screenshot: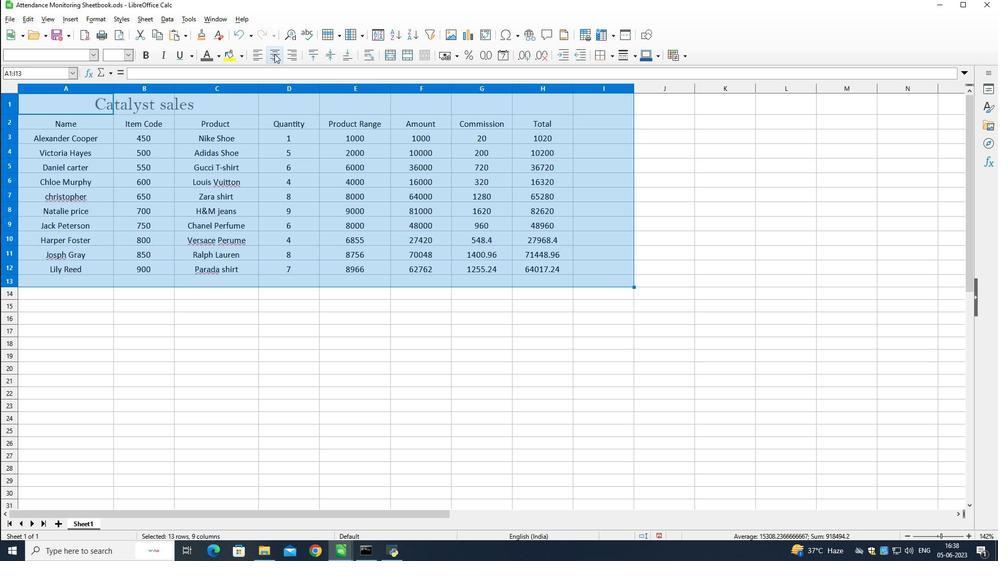 
Action: Mouse moved to (272, 53)
Screenshot: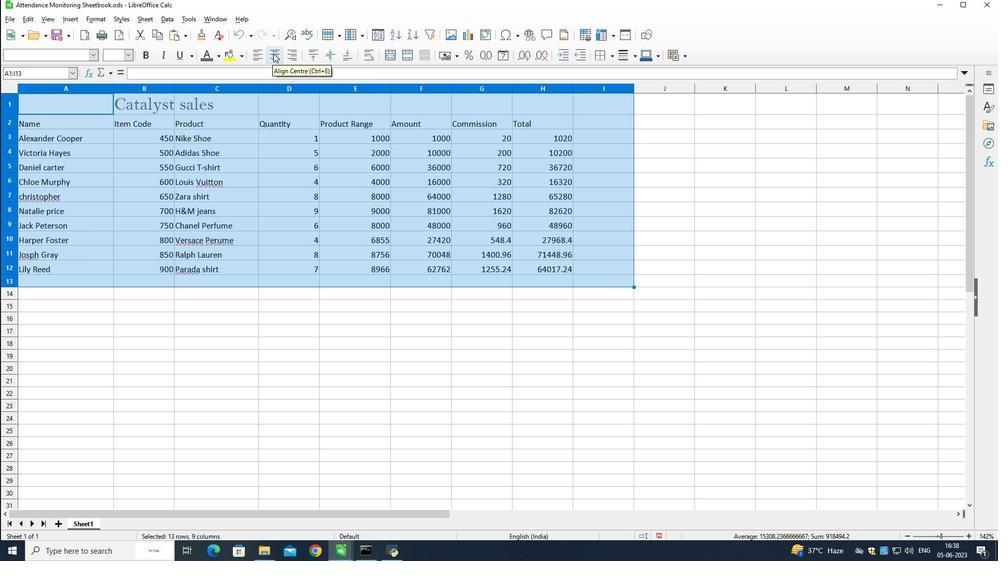
Action: Mouse pressed left at (272, 53)
Screenshot: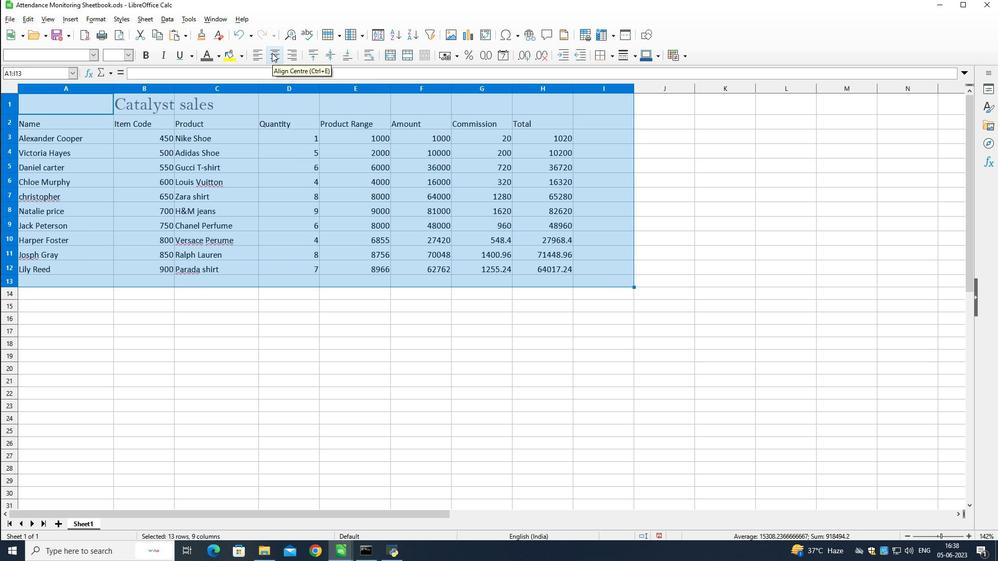 
Action: Mouse pressed left at (272, 53)
Screenshot: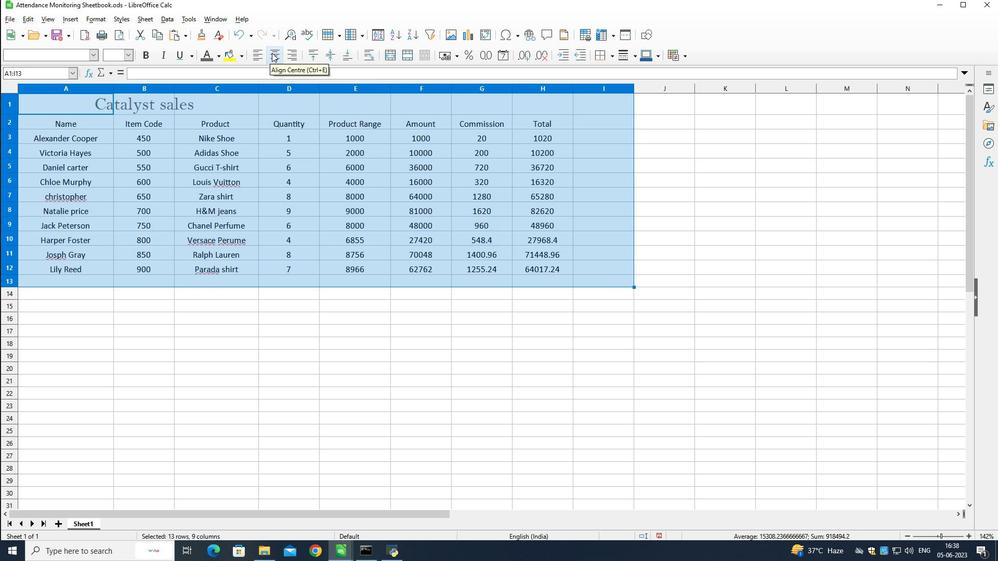 
Action: Mouse pressed left at (272, 53)
Screenshot: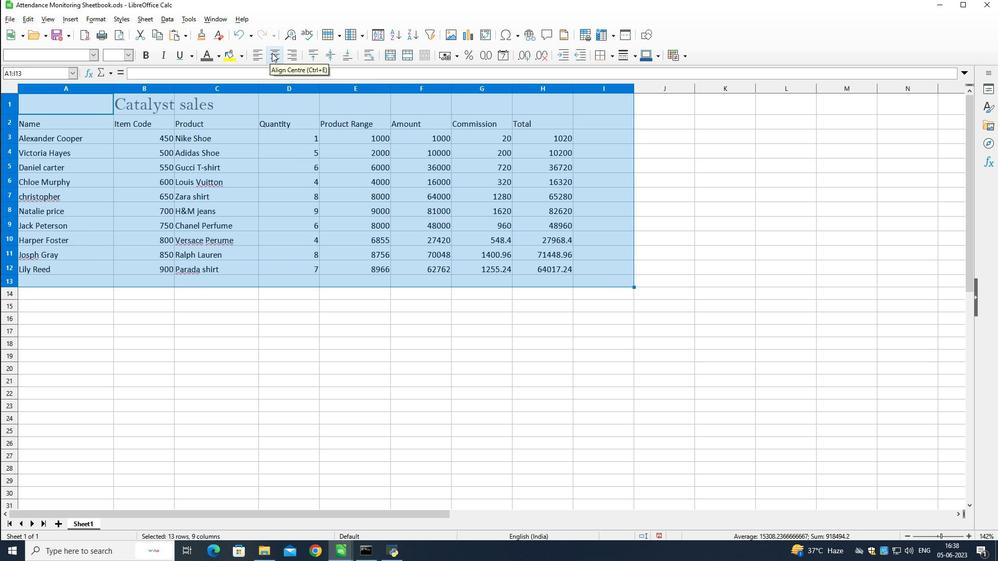 
Action: Mouse moved to (227, 347)
Screenshot: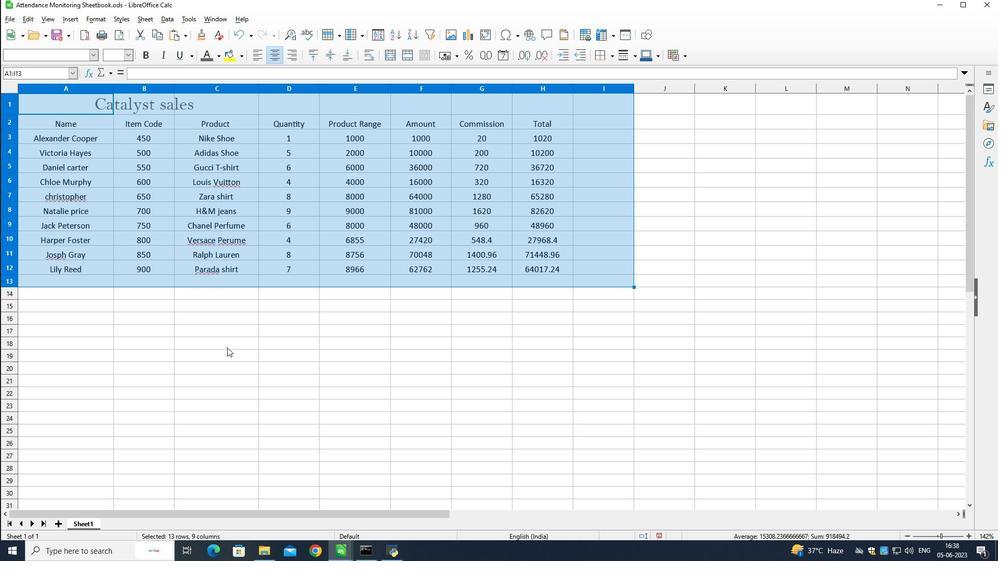 
Action: Mouse pressed left at (227, 347)
Screenshot: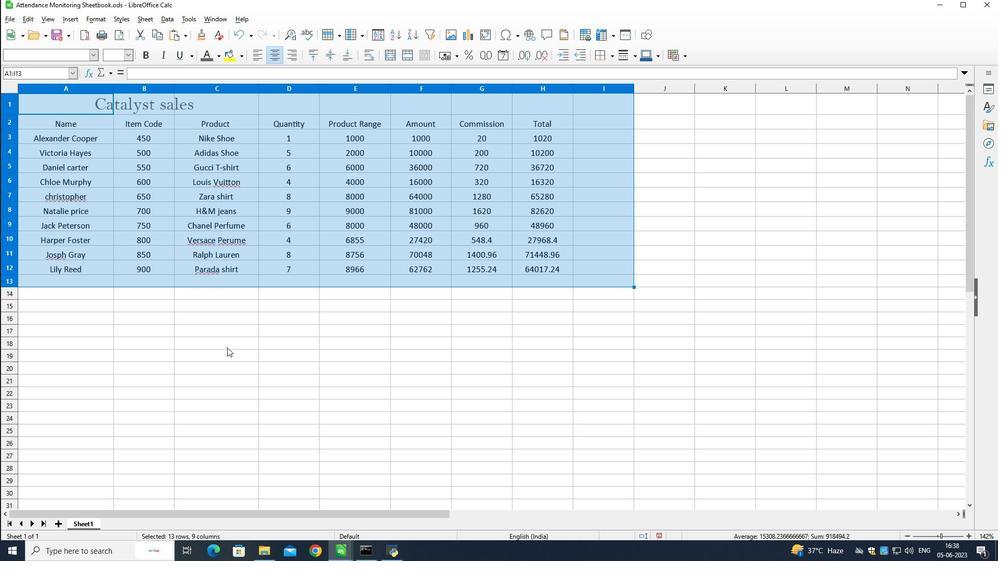
Action: Mouse moved to (147, 106)
Screenshot: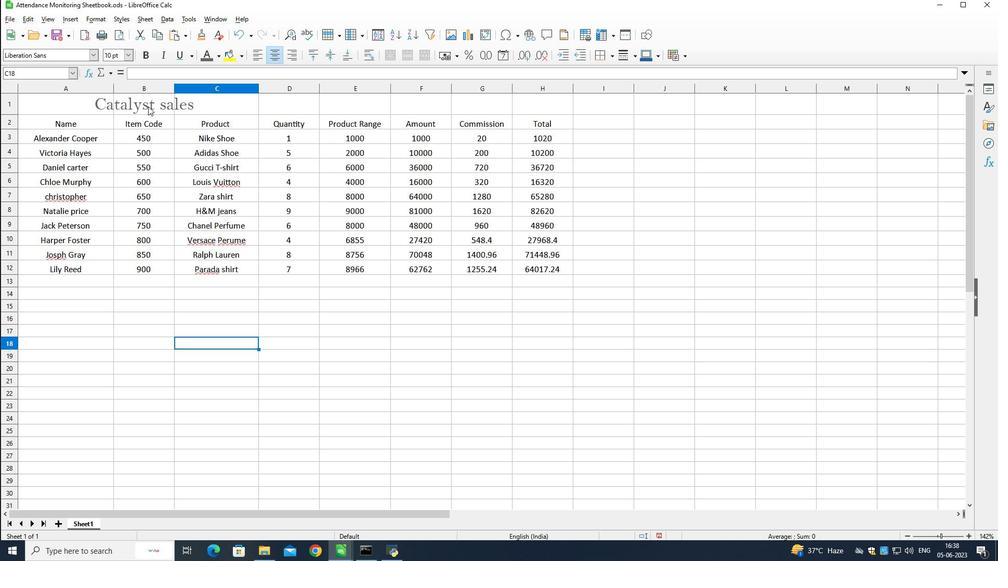 
Action: Mouse pressed left at (147, 106)
Screenshot: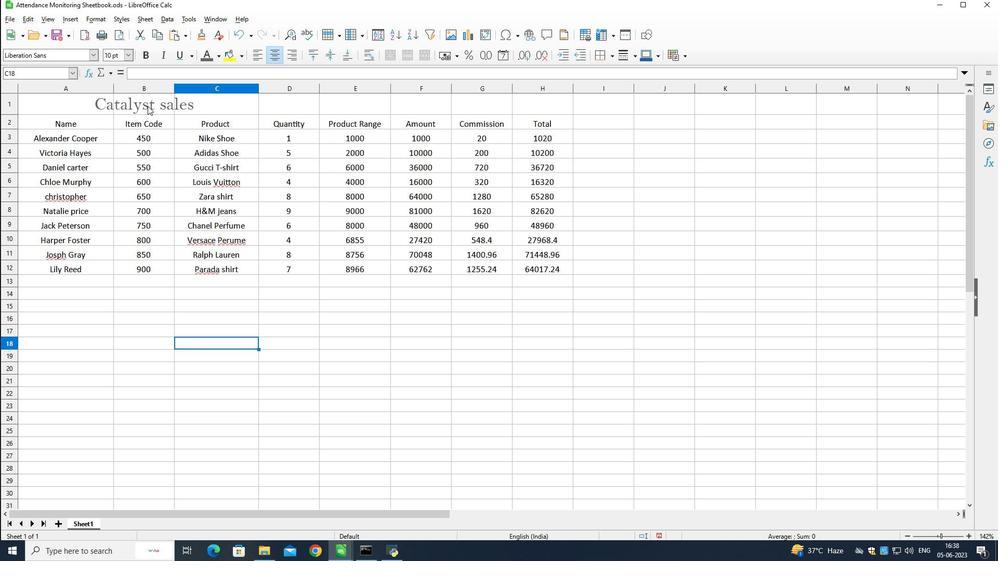 
Action: Mouse pressed left at (147, 106)
Screenshot: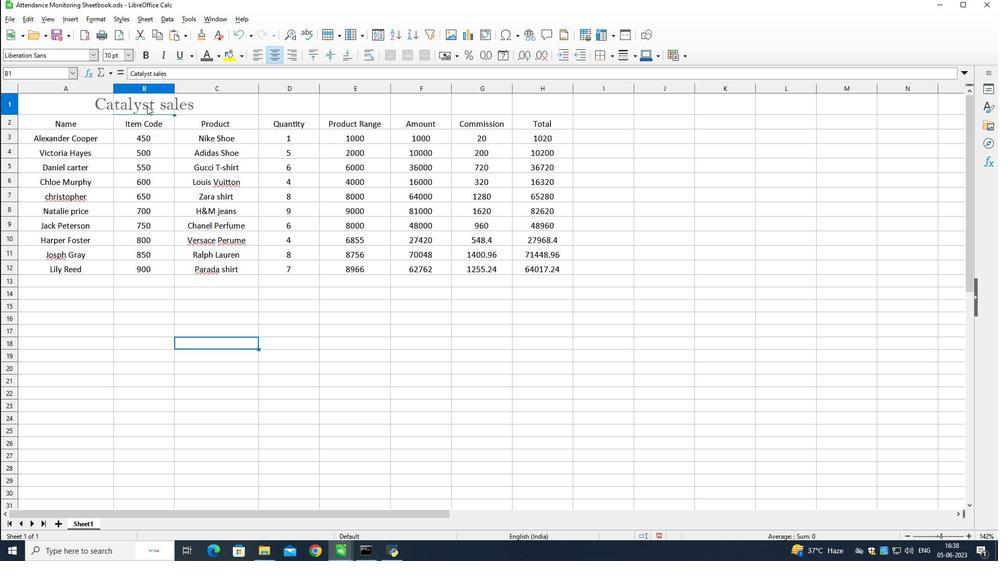 
Action: Mouse pressed left at (147, 106)
Screenshot: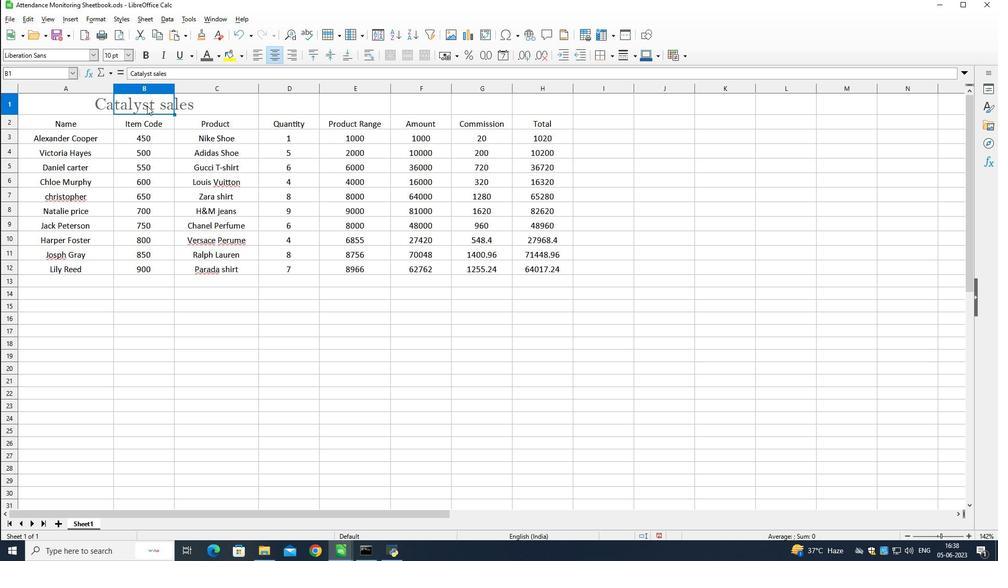 
Action: Mouse pressed left at (147, 106)
Screenshot: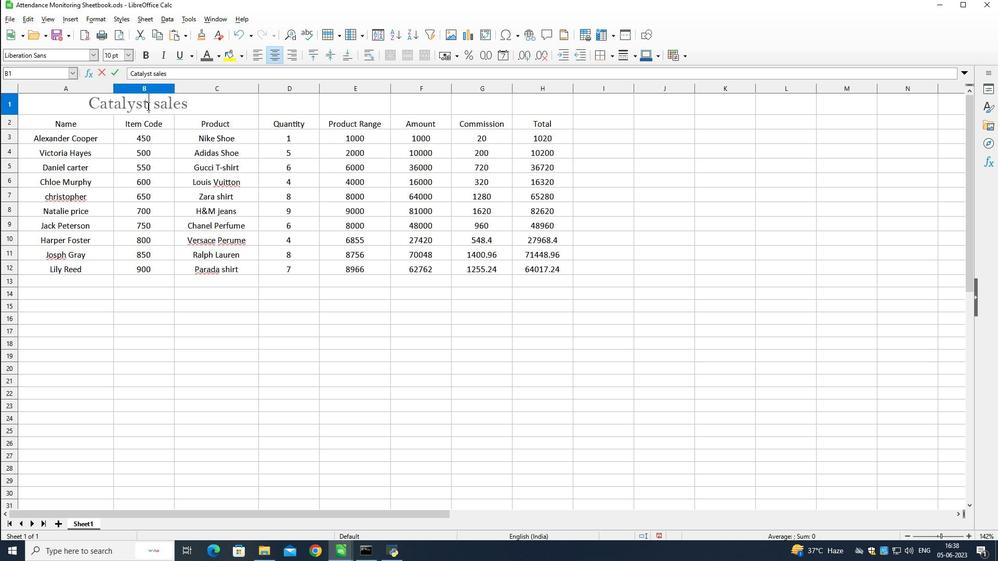 
Action: Mouse moved to (241, 60)
Screenshot: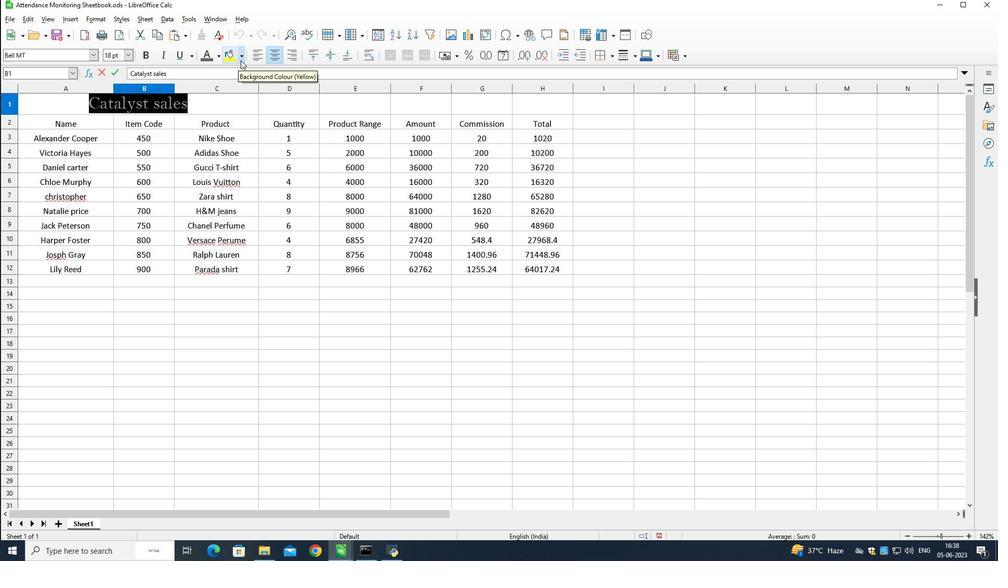 
Action: Mouse pressed left at (241, 60)
Screenshot: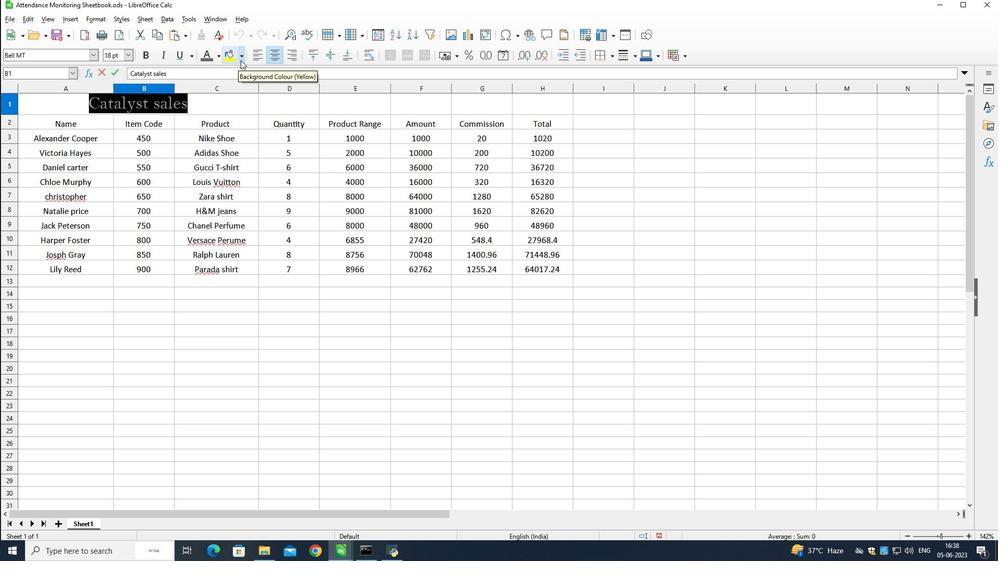 
Action: Mouse moved to (264, 127)
Screenshot: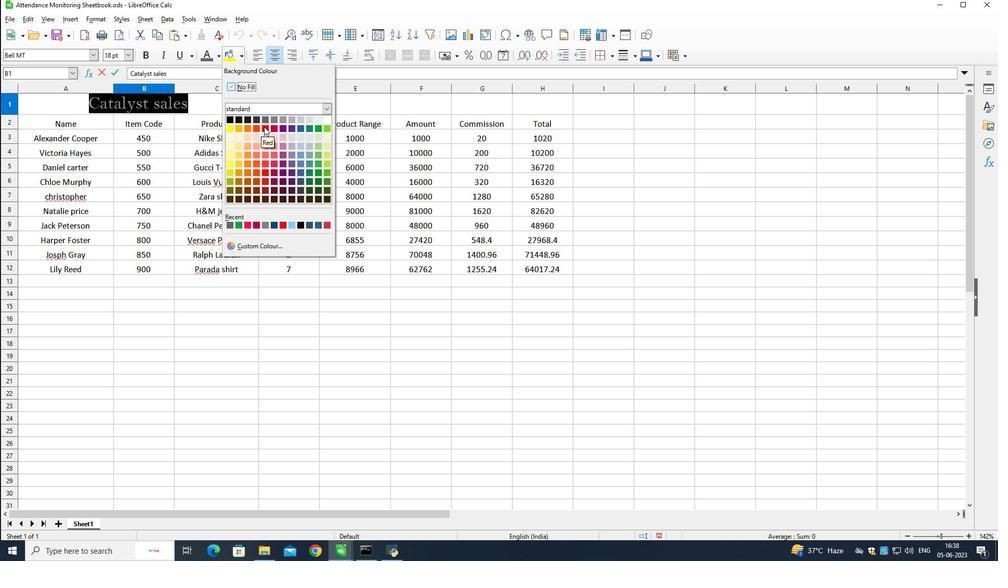 
Action: Mouse pressed left at (264, 127)
Screenshot: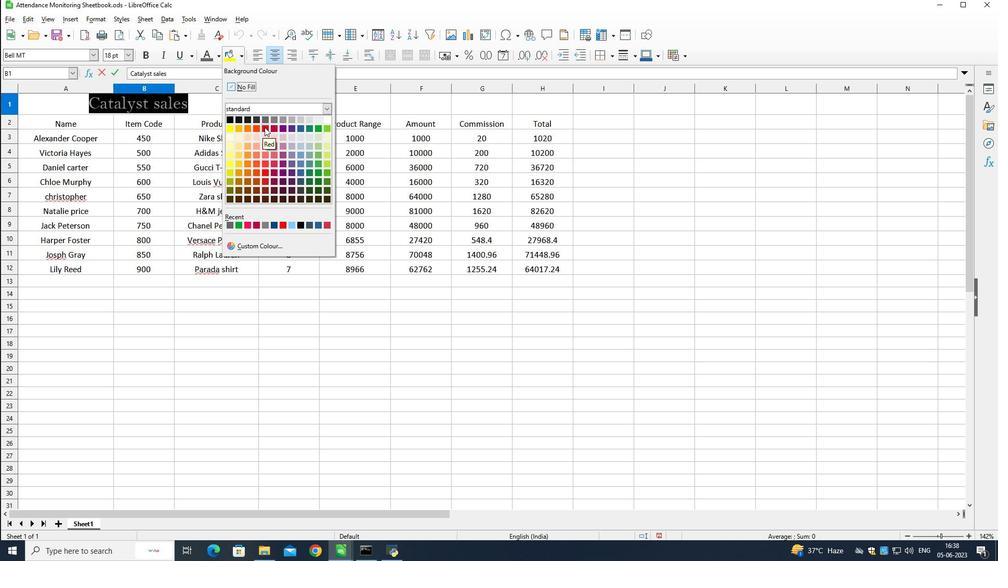 
Action: Mouse moved to (216, 59)
Screenshot: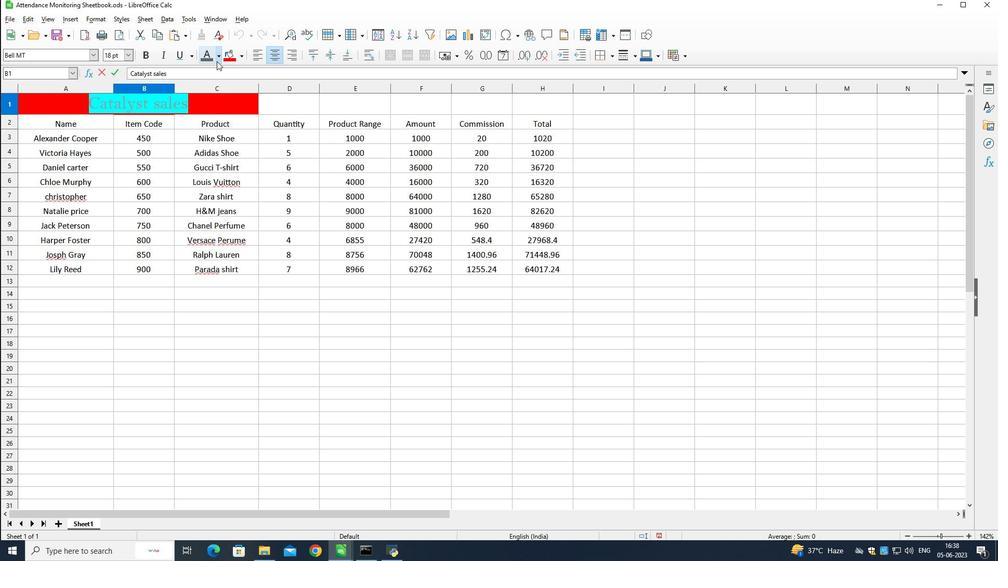 
Action: Mouse pressed left at (216, 59)
Screenshot: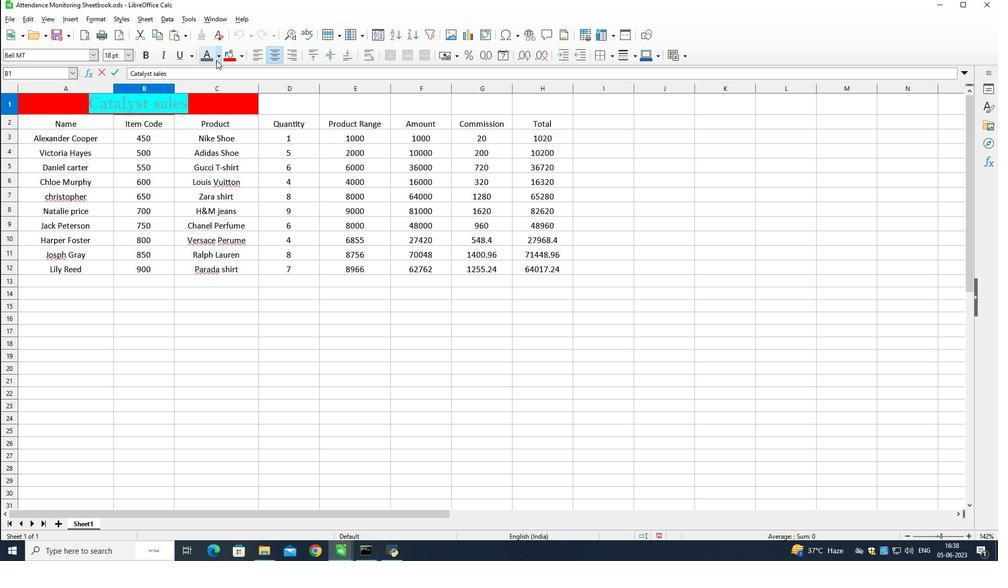 
Action: Mouse moved to (208, 118)
Screenshot: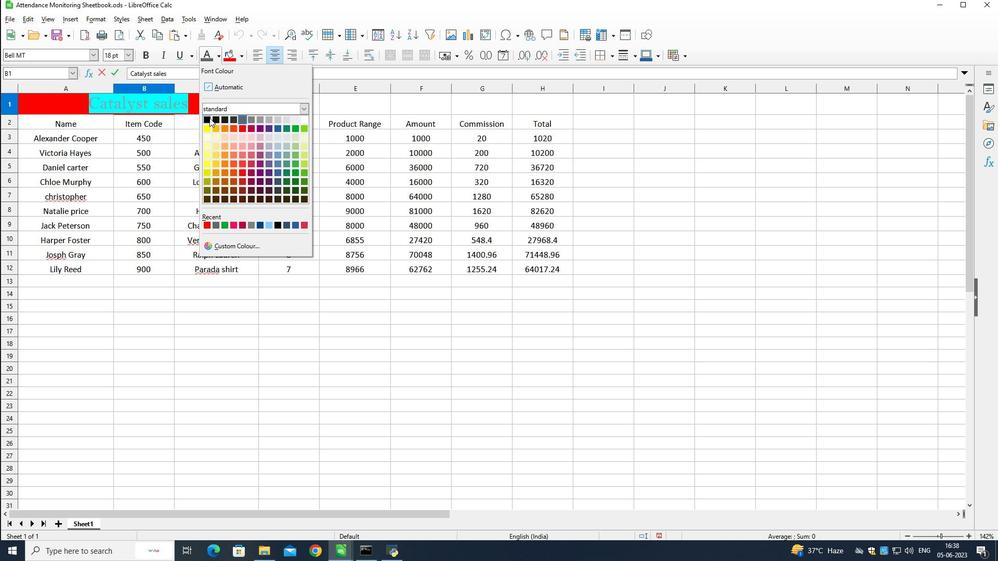 
Action: Mouse pressed left at (208, 118)
Screenshot: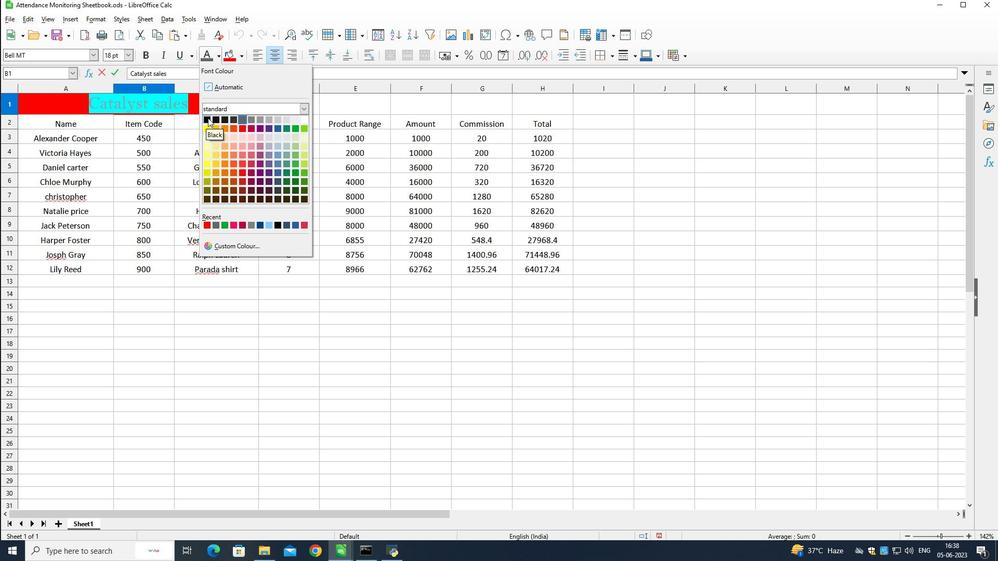 
Action: Mouse moved to (211, 125)
Screenshot: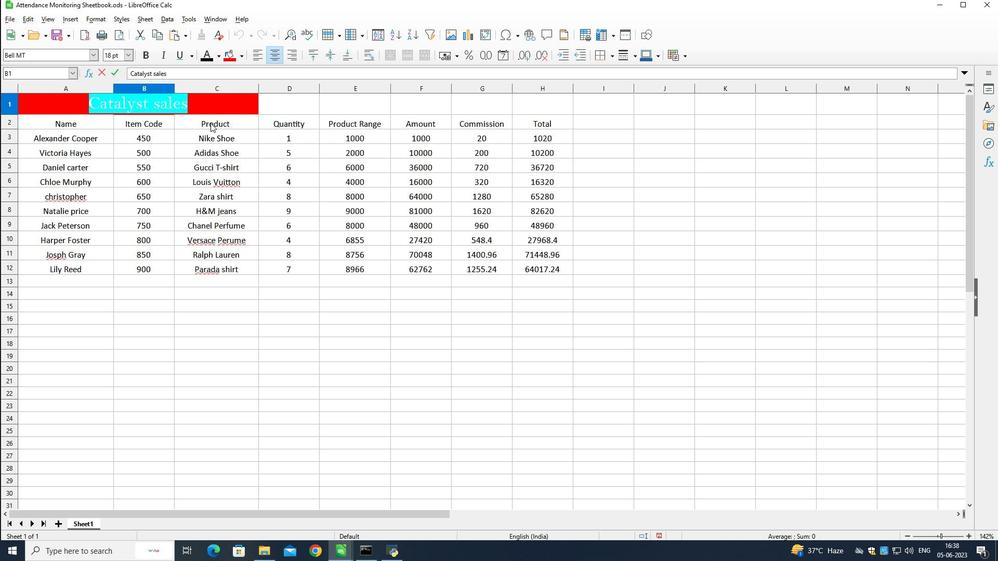 
Action: Mouse pressed left at (211, 125)
Screenshot: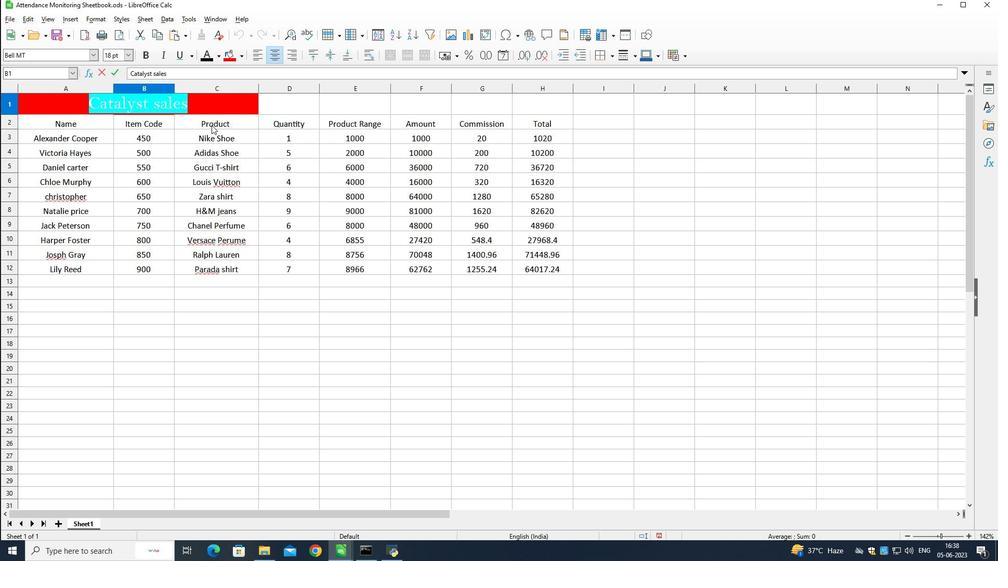 
Action: Mouse moved to (218, 149)
Screenshot: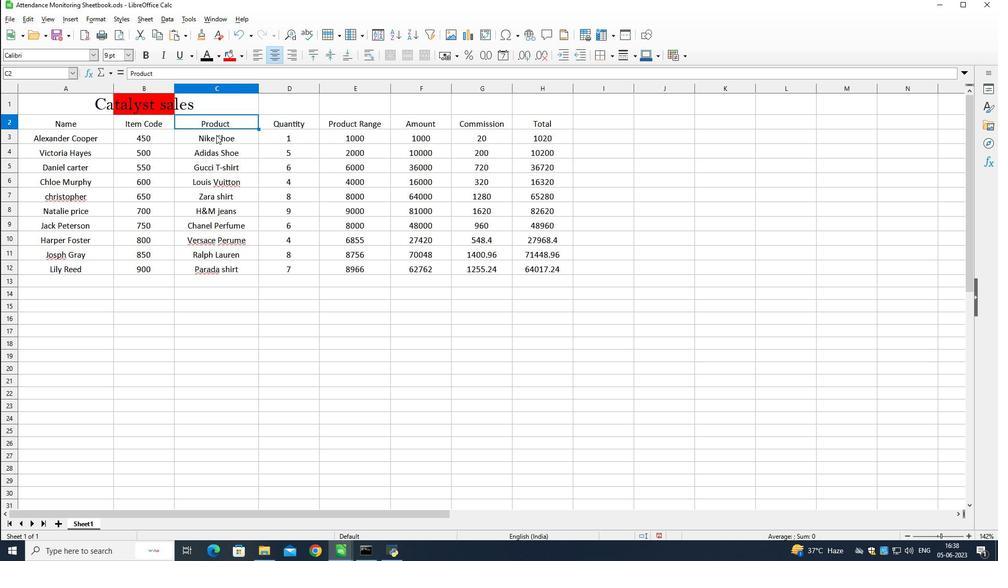 
Action: Mouse pressed left at (218, 149)
Screenshot: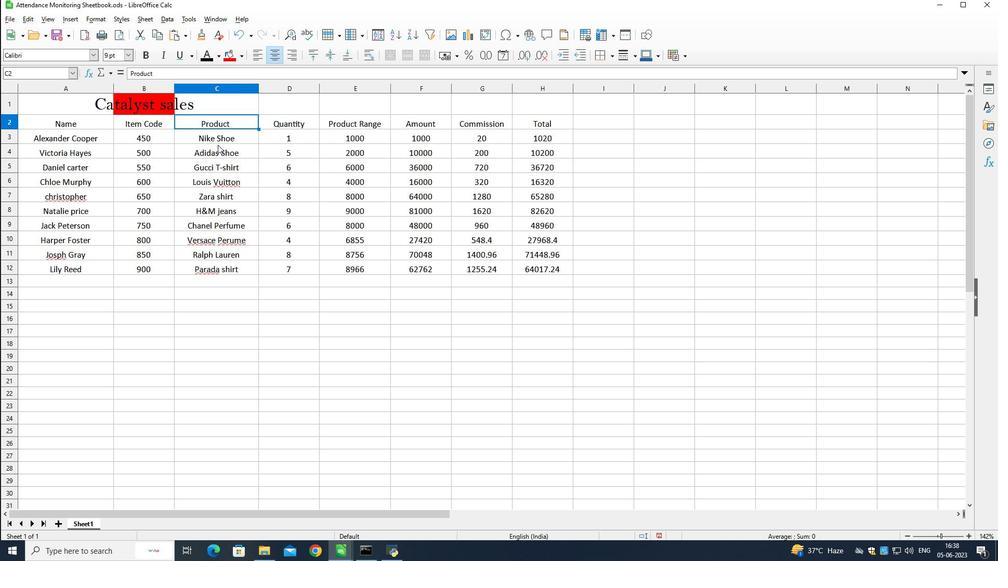 
Action: Mouse moved to (191, 109)
Screenshot: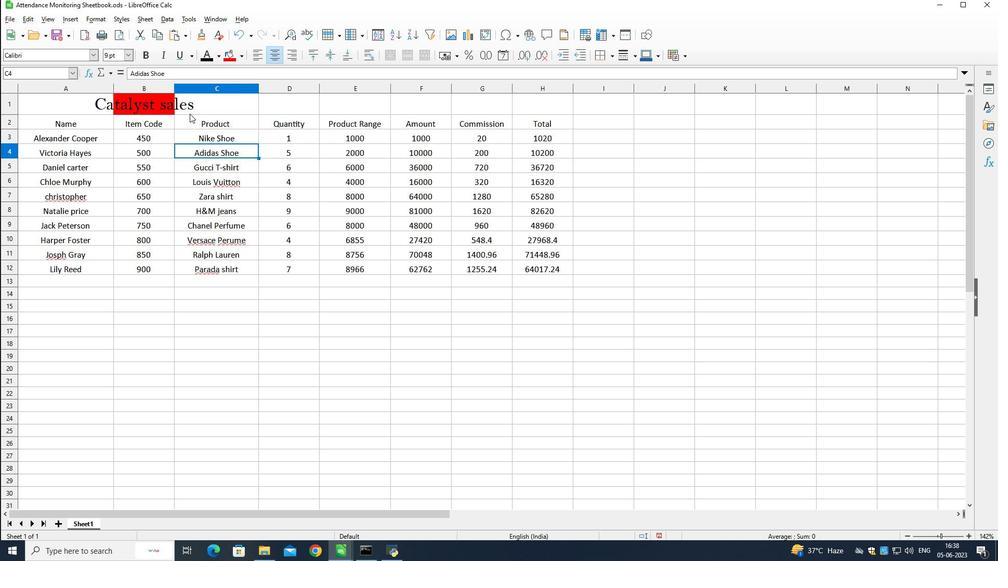 
Action: Mouse pressed left at (191, 109)
Screenshot: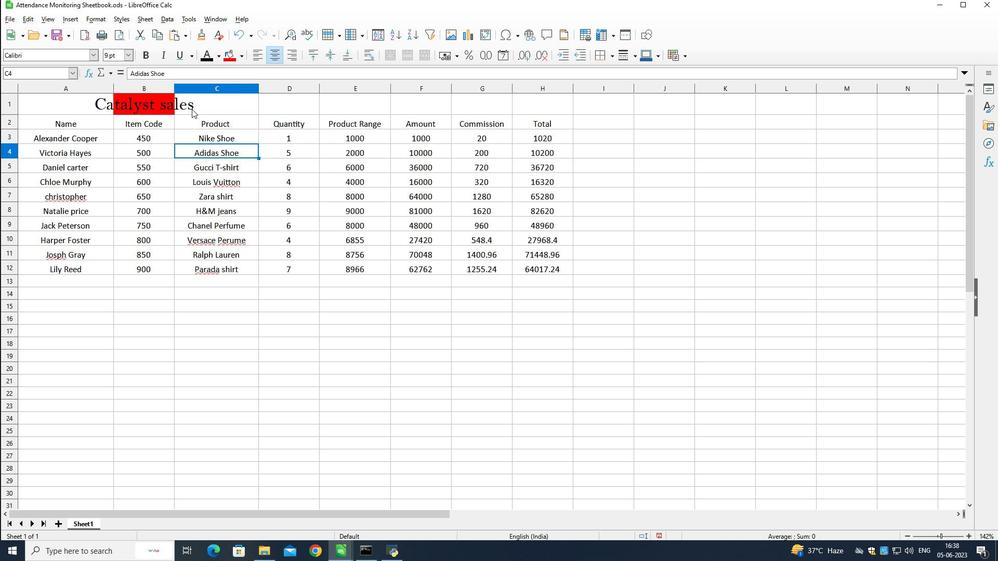 
Action: Mouse moved to (234, 56)
Screenshot: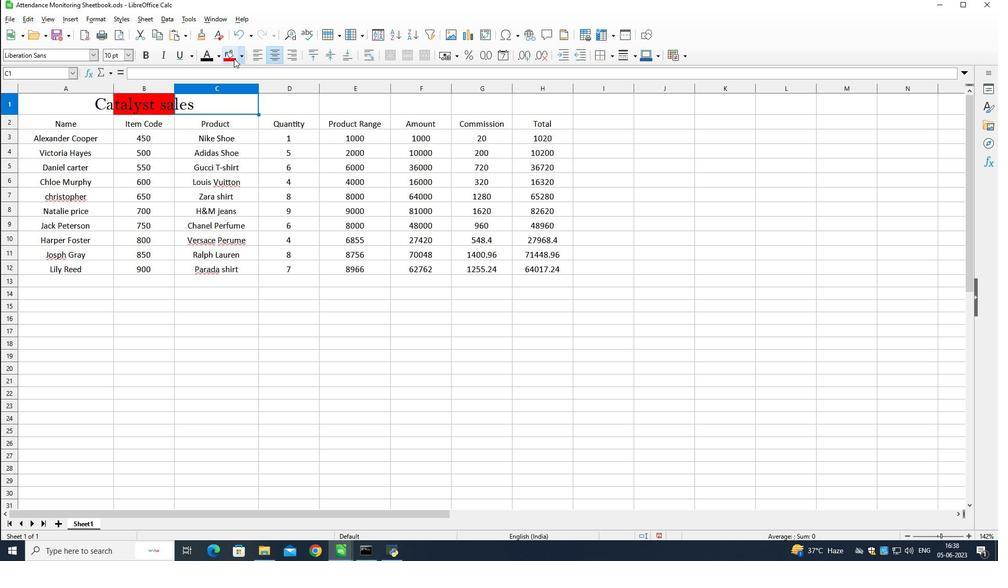 
Action: Mouse pressed left at (234, 56)
Screenshot: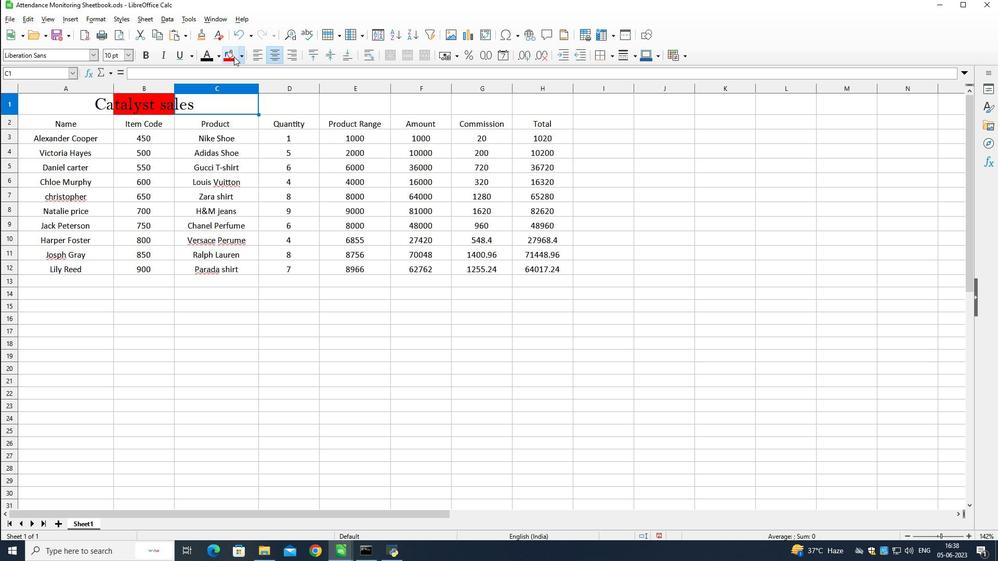 
Action: Mouse moved to (99, 107)
Screenshot: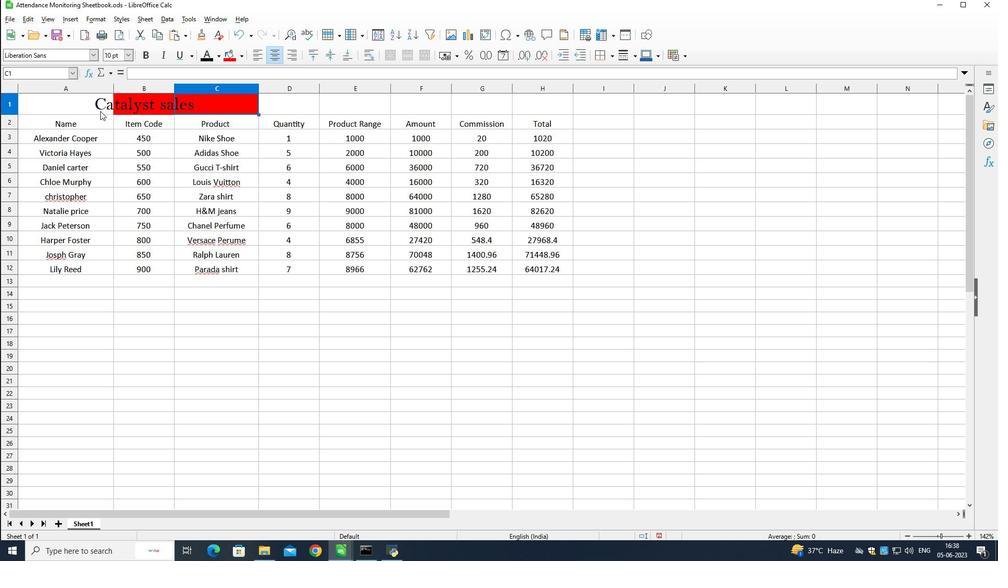 
Action: Mouse pressed left at (99, 107)
Screenshot: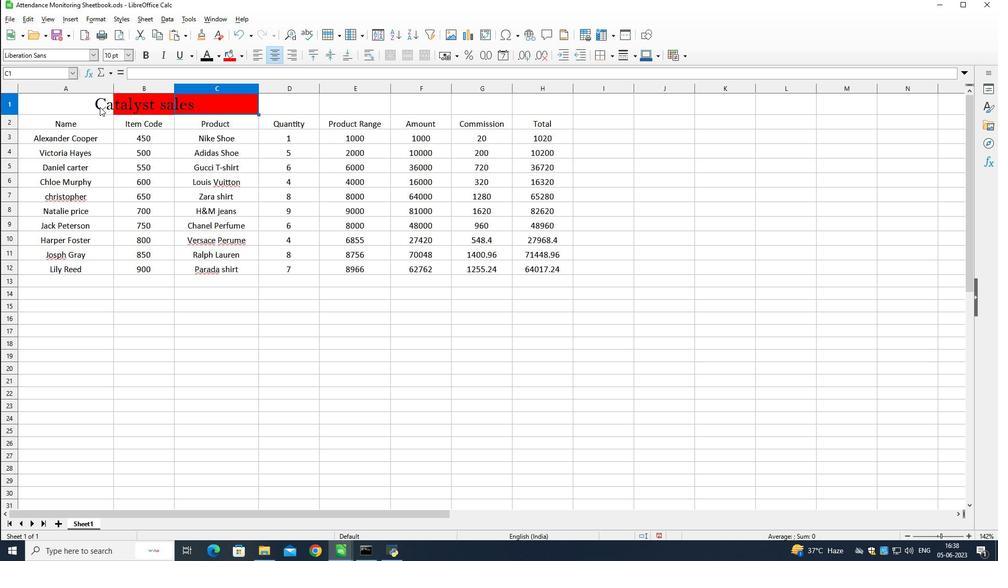 
Action: Mouse moved to (225, 56)
Screenshot: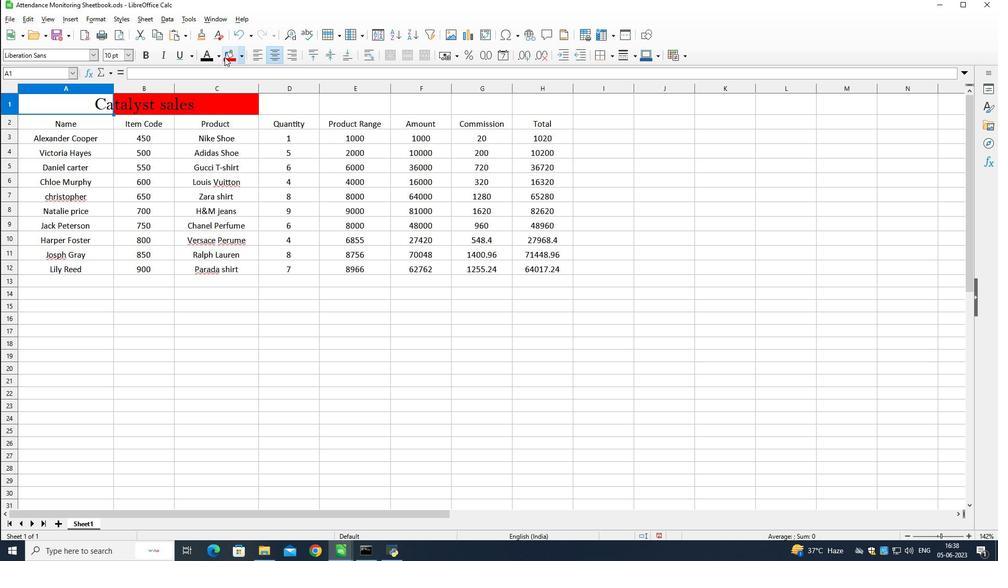
Action: Mouse pressed left at (225, 56)
Screenshot: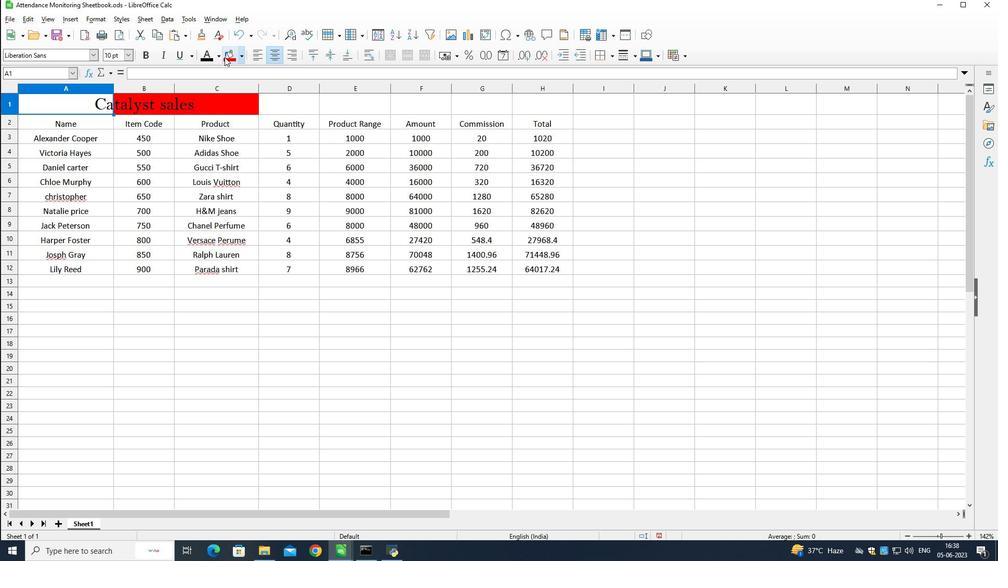 
Action: Mouse moved to (231, 172)
Screenshot: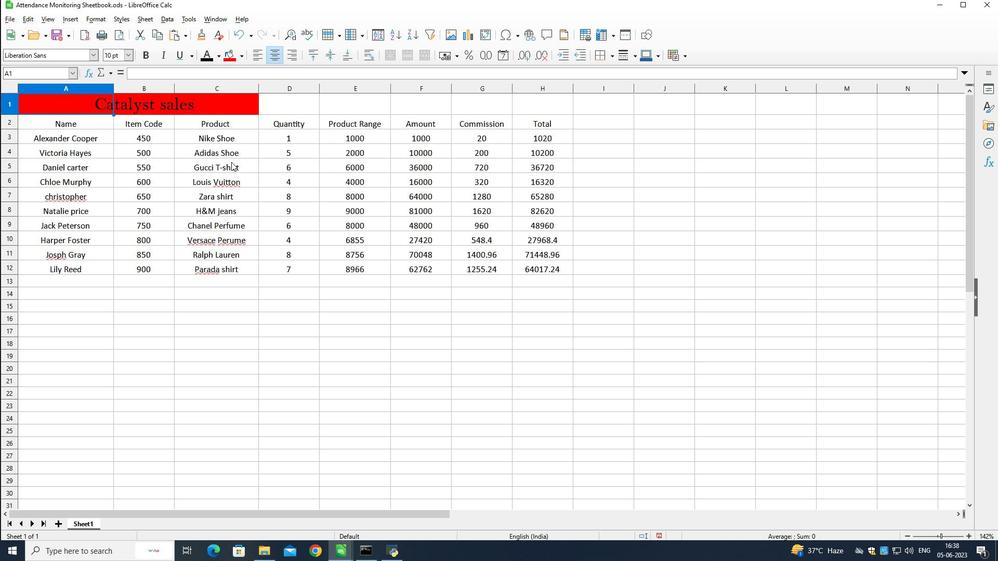 
Action: Mouse pressed left at (231, 172)
Screenshot: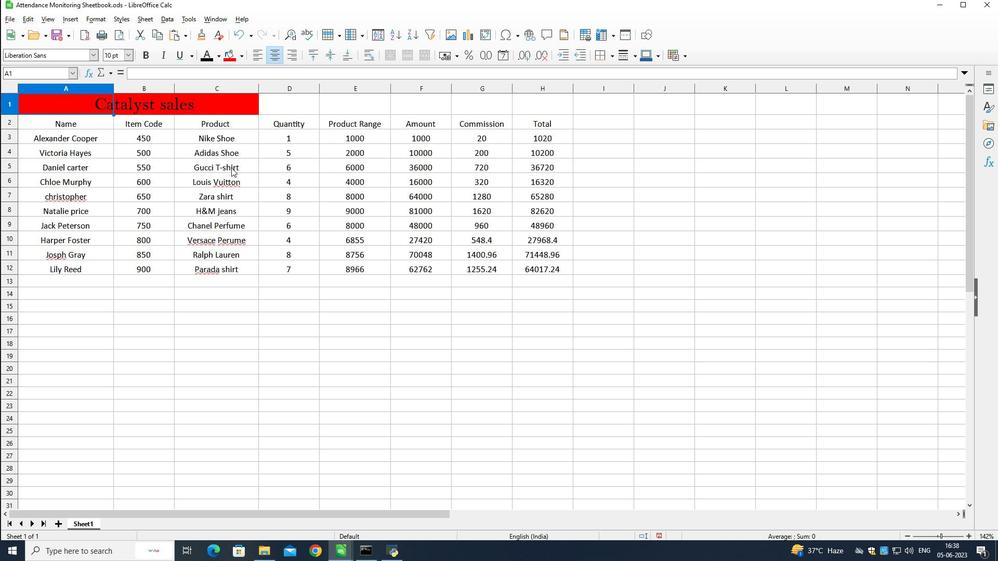 
Action: Mouse moved to (225, 225)
Screenshot: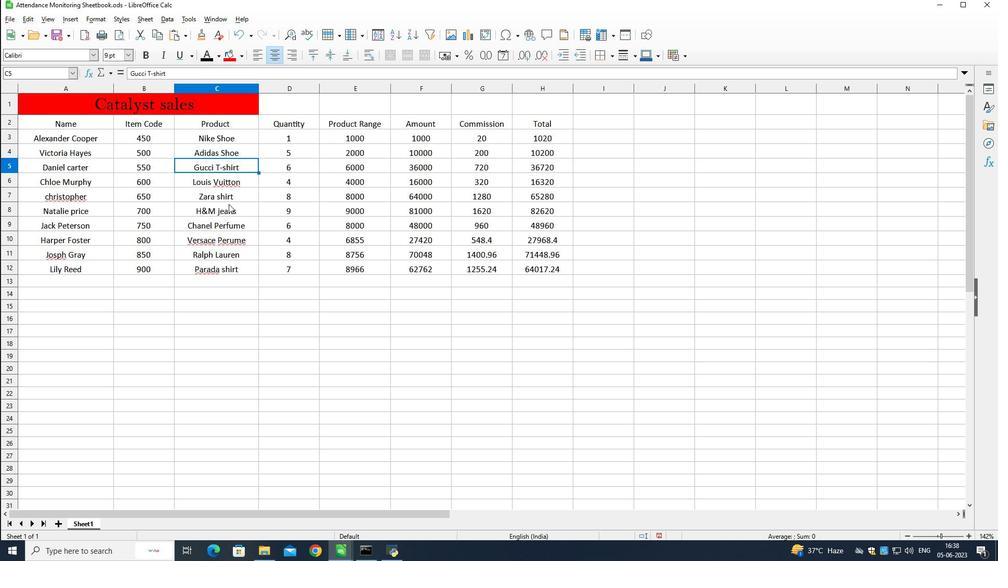 
Action: Mouse pressed left at (225, 225)
Screenshot: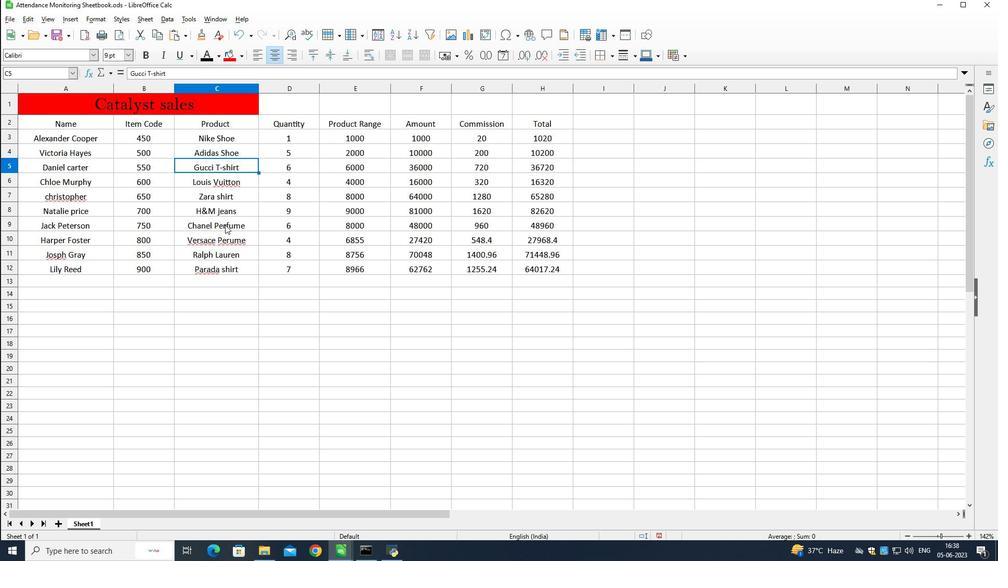
Action: Mouse moved to (43, 122)
Screenshot: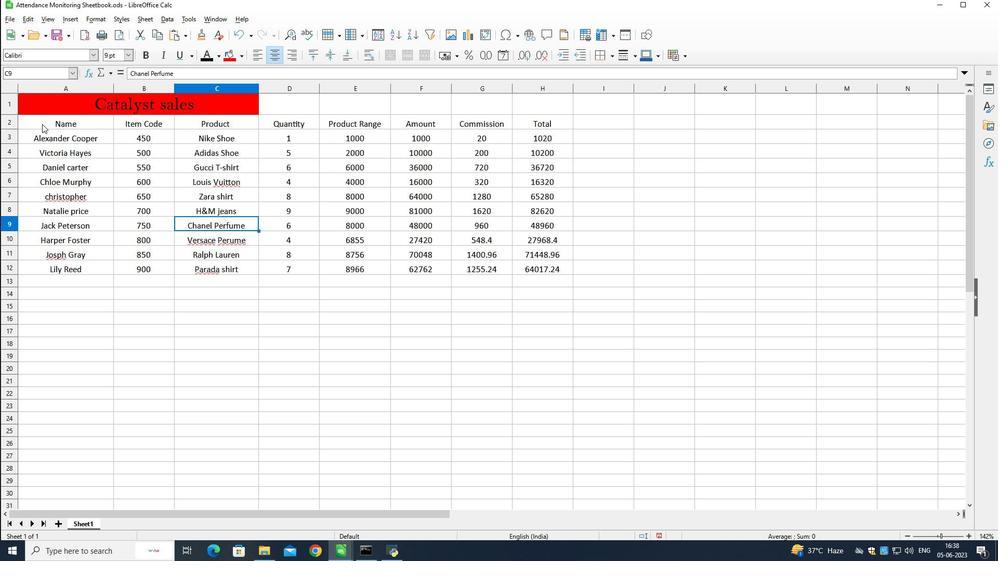 
Action: Mouse pressed left at (43, 122)
Screenshot: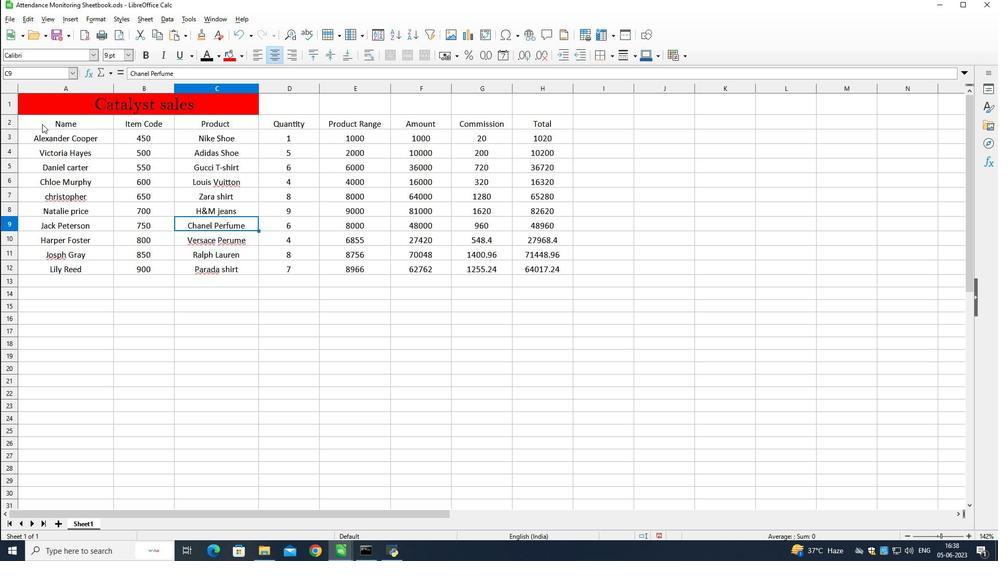 
Action: Mouse moved to (610, 60)
Screenshot: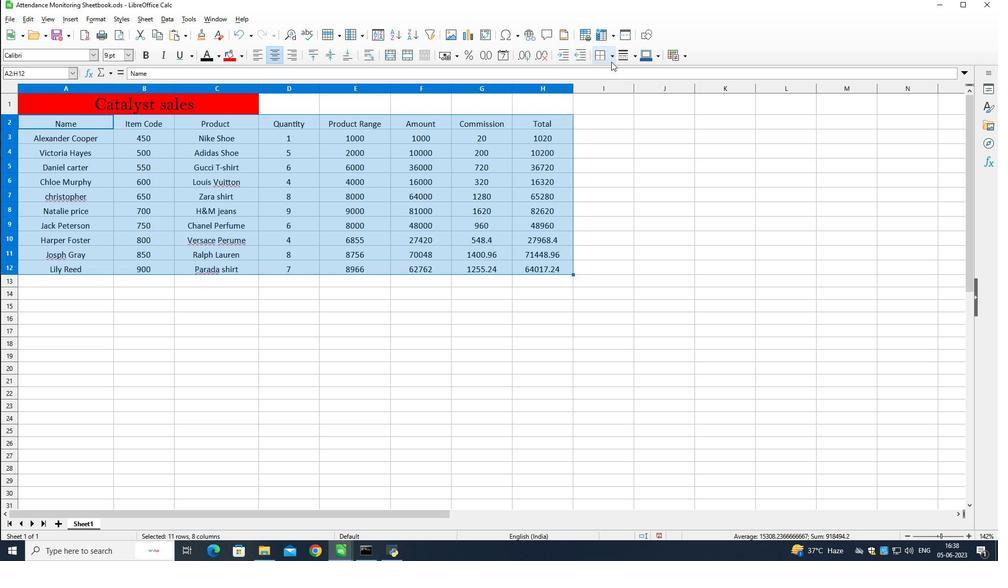
Action: Mouse pressed left at (610, 60)
Screenshot: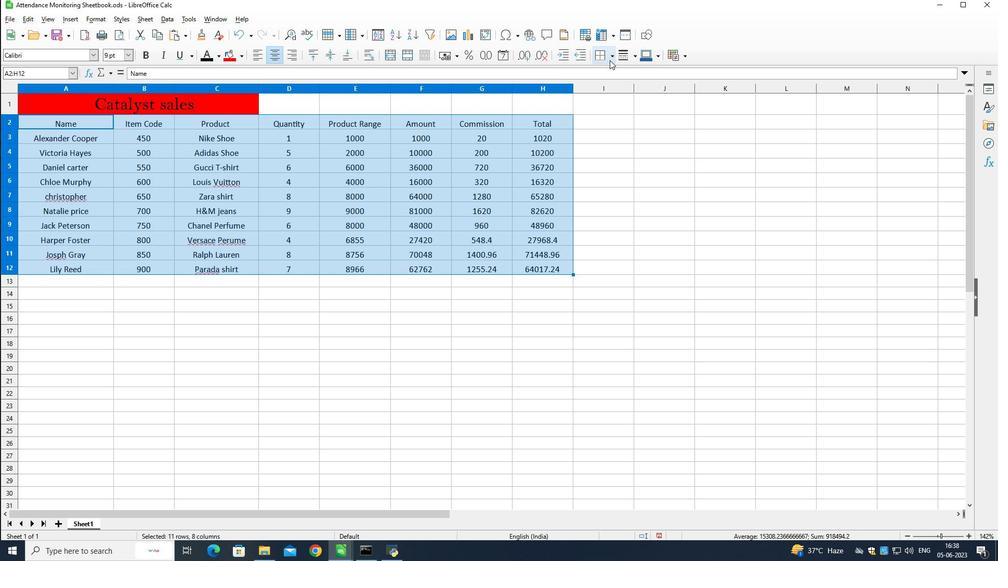 
Action: Mouse moved to (640, 99)
Screenshot: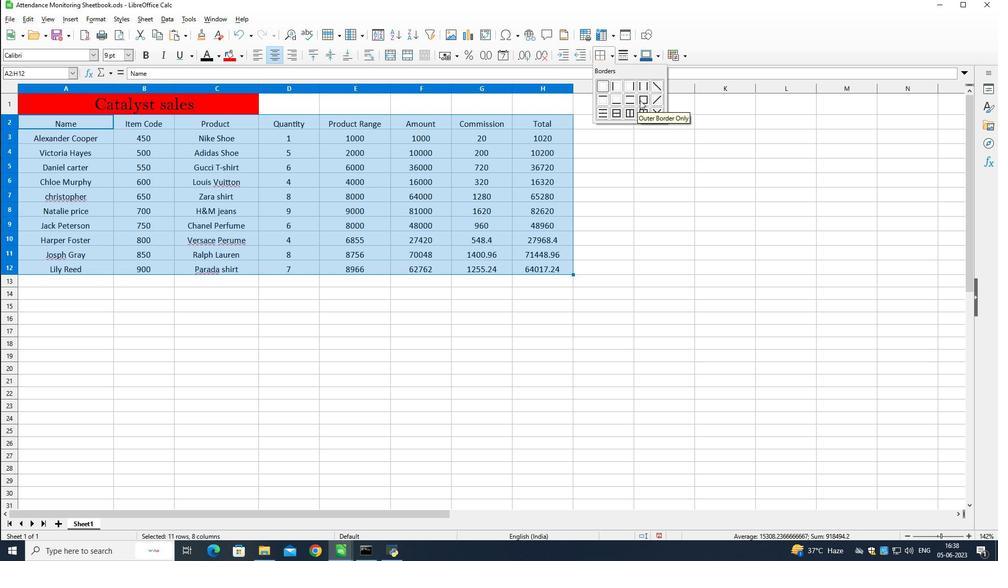 
Action: Mouse pressed left at (640, 99)
Screenshot: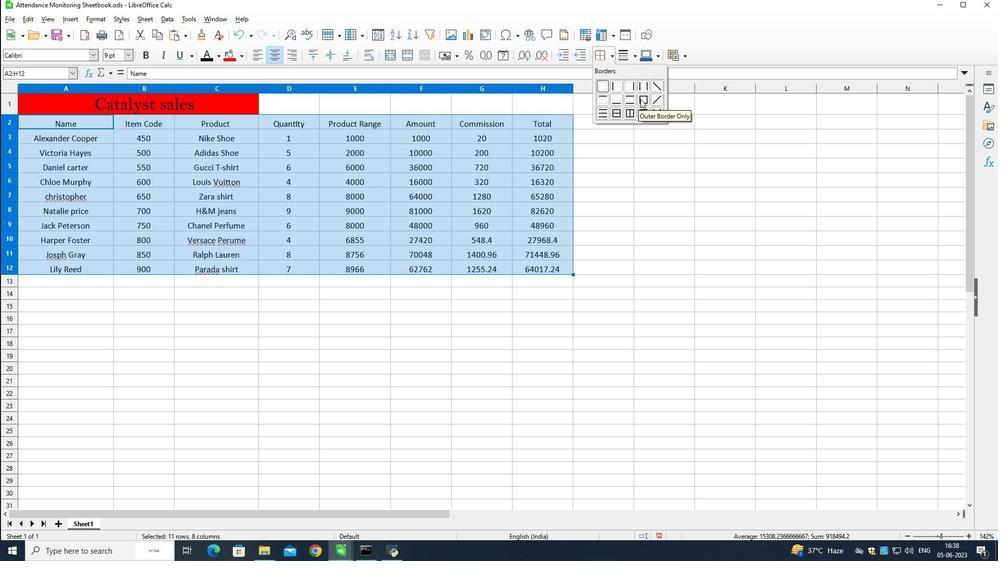 
Action: Mouse moved to (506, 295)
Screenshot: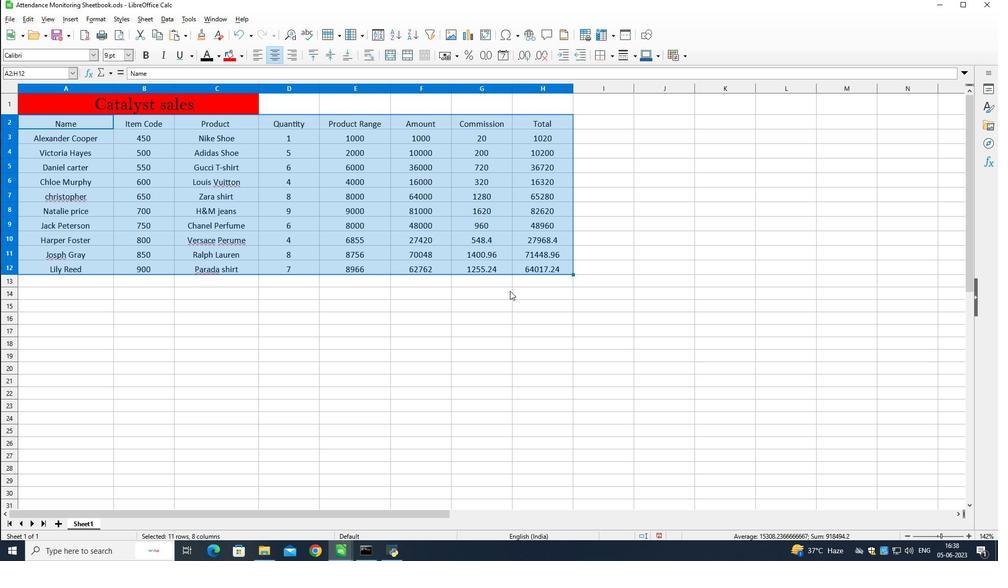 
Action: Mouse pressed left at (506, 295)
Screenshot: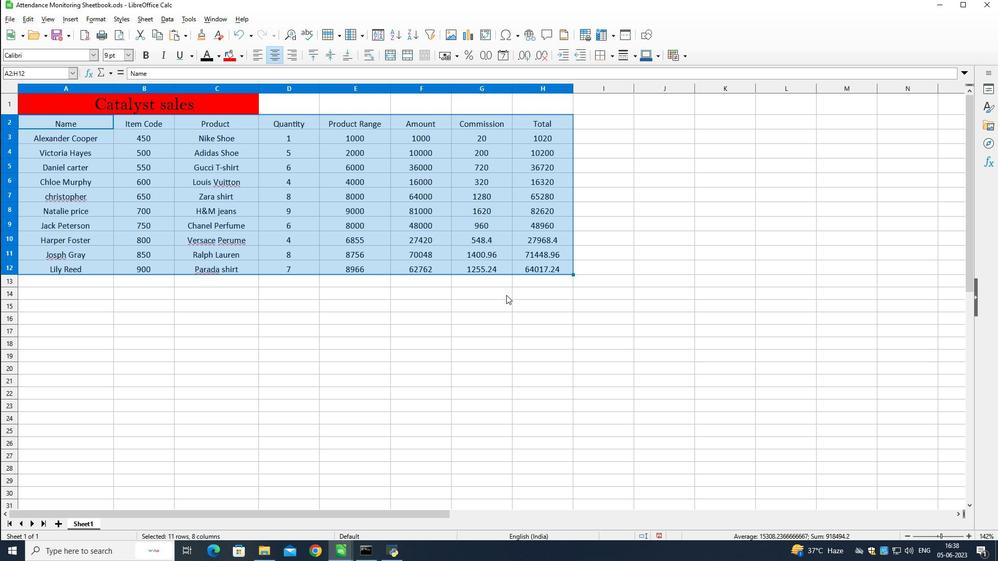 
Action: Key pressed ctrl+S
Screenshot: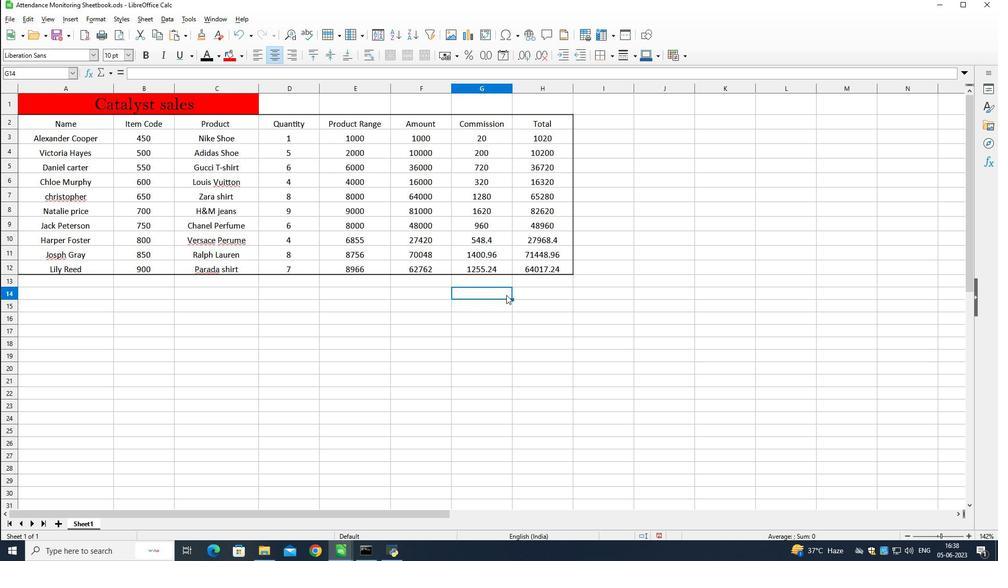 
